 Task: Search one way flight ticket for 1 adult, 6 children, 1 infant in seat and 1 infant on lap in business from Palm Springs: Palm Springs International Airport to Sheridan: Sheridan County Airport on 8-6-2023. Choice of flights is Singapure airlines. Number of bags: 2 checked bags. Price is upto 85000. Outbound departure time preference is 10:15.
Action: Mouse moved to (276, 113)
Screenshot: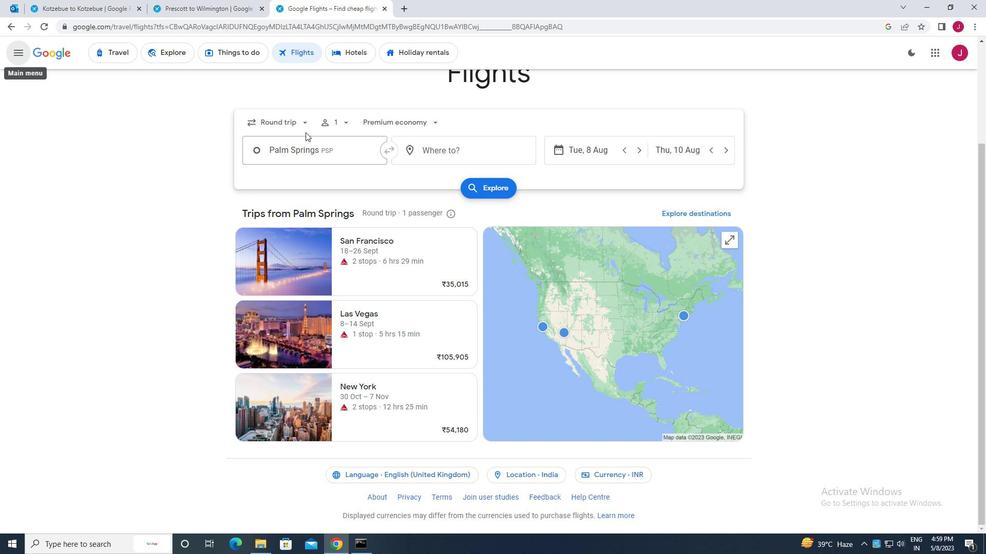 
Action: Mouse pressed left at (276, 113)
Screenshot: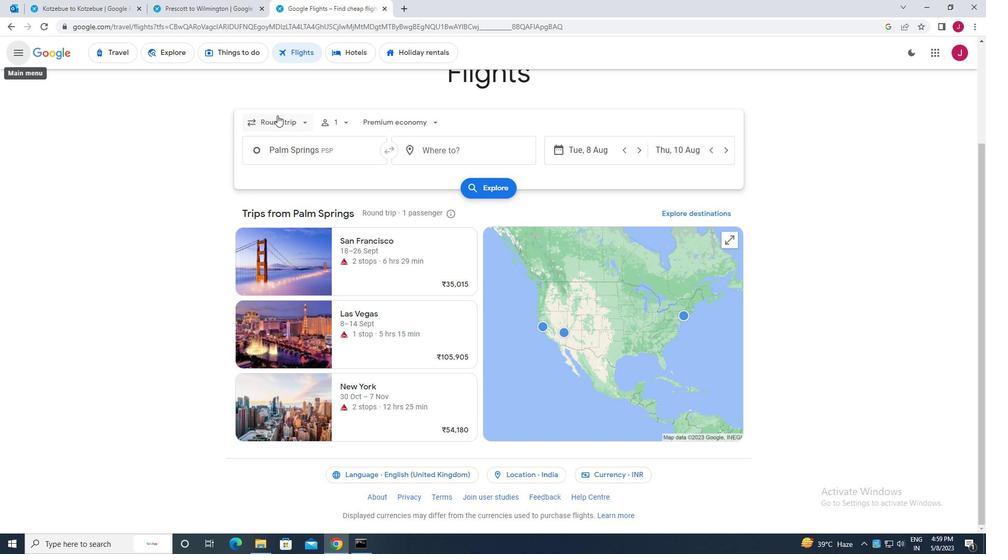 
Action: Mouse moved to (290, 166)
Screenshot: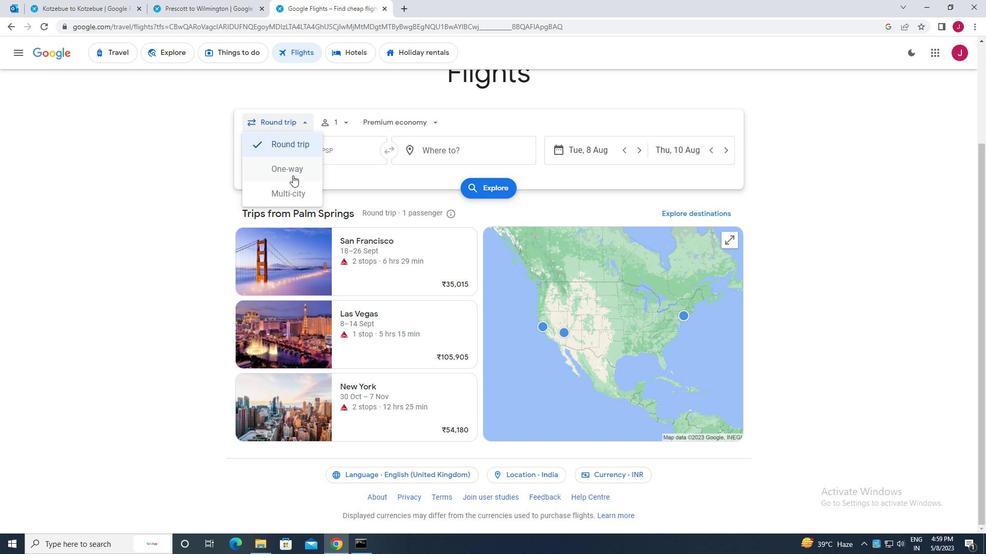 
Action: Mouse pressed left at (290, 166)
Screenshot: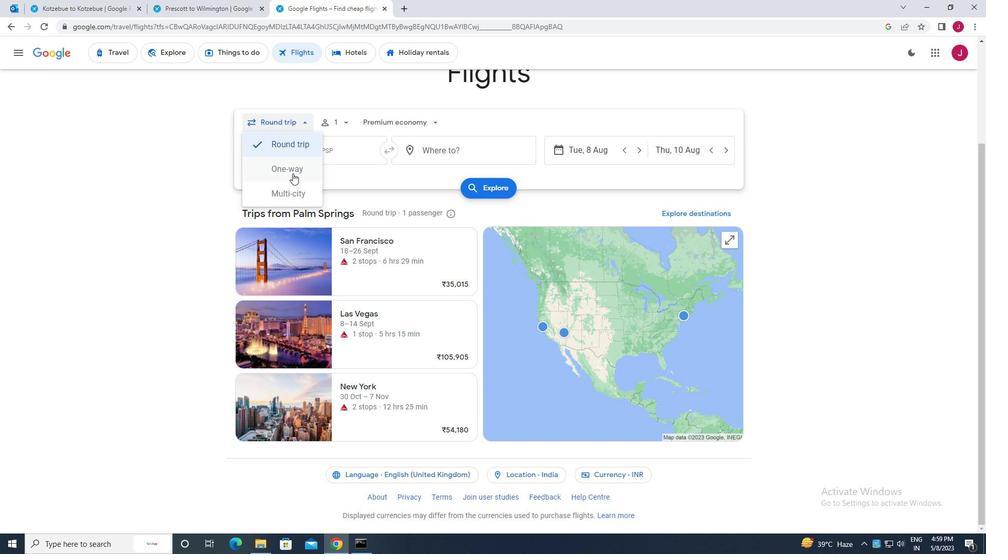 
Action: Mouse moved to (346, 120)
Screenshot: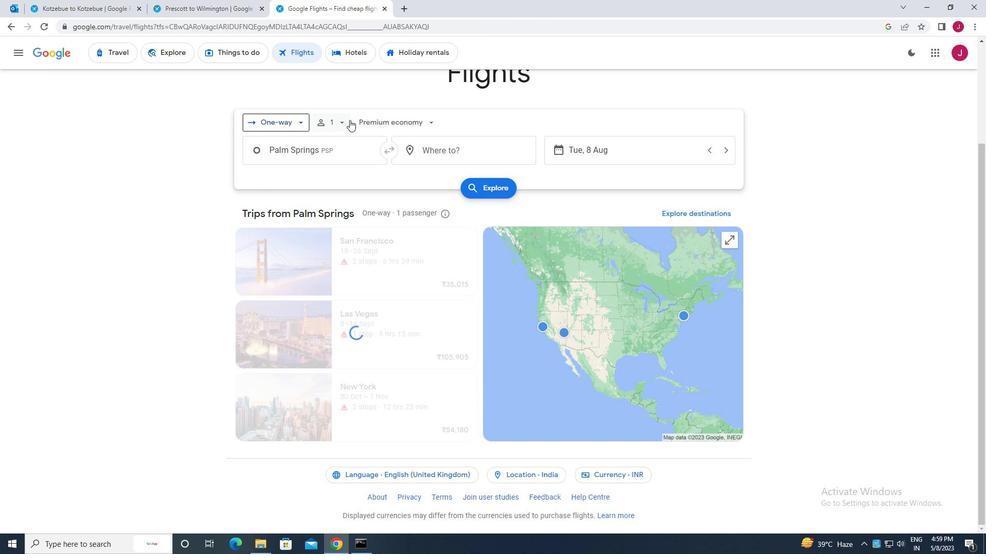 
Action: Mouse pressed left at (346, 120)
Screenshot: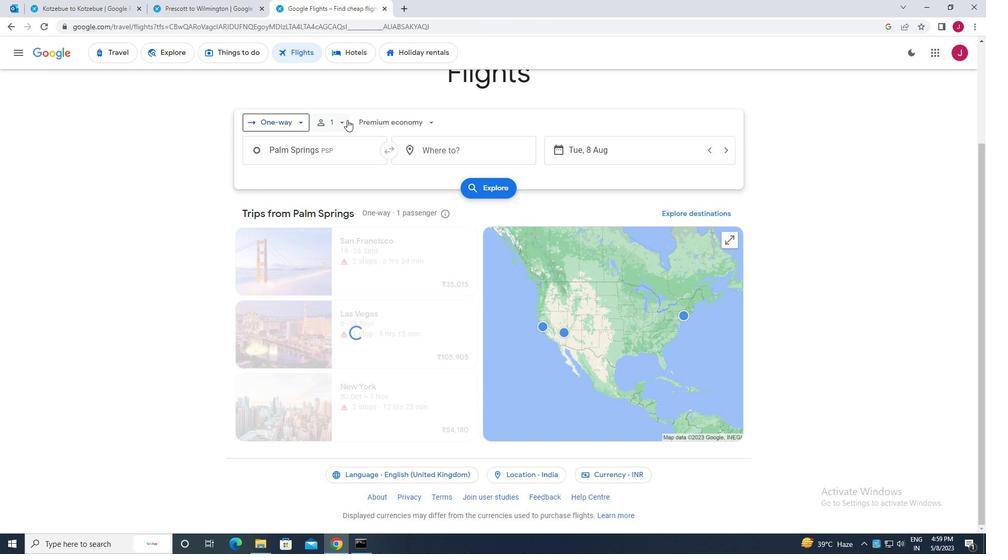 
Action: Mouse moved to (420, 173)
Screenshot: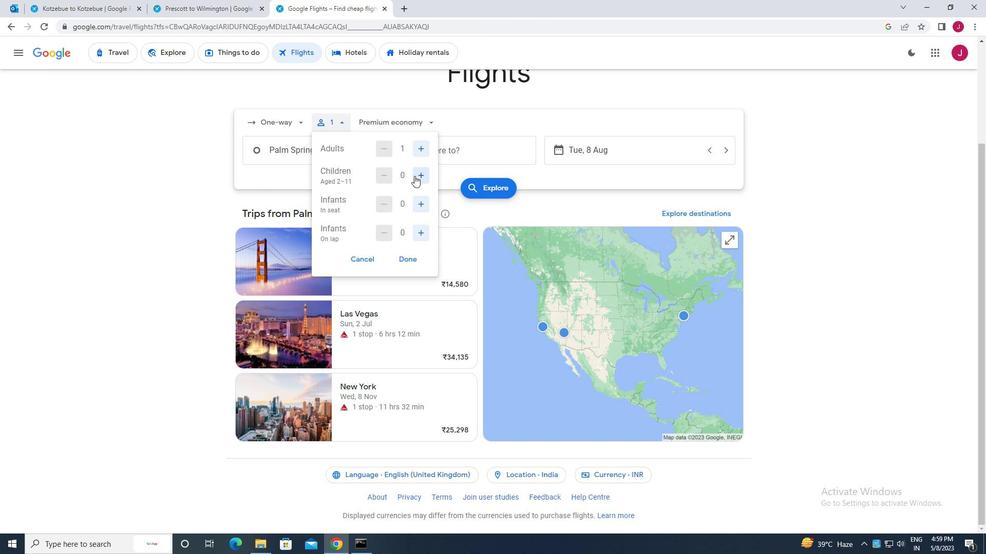 
Action: Mouse pressed left at (420, 173)
Screenshot: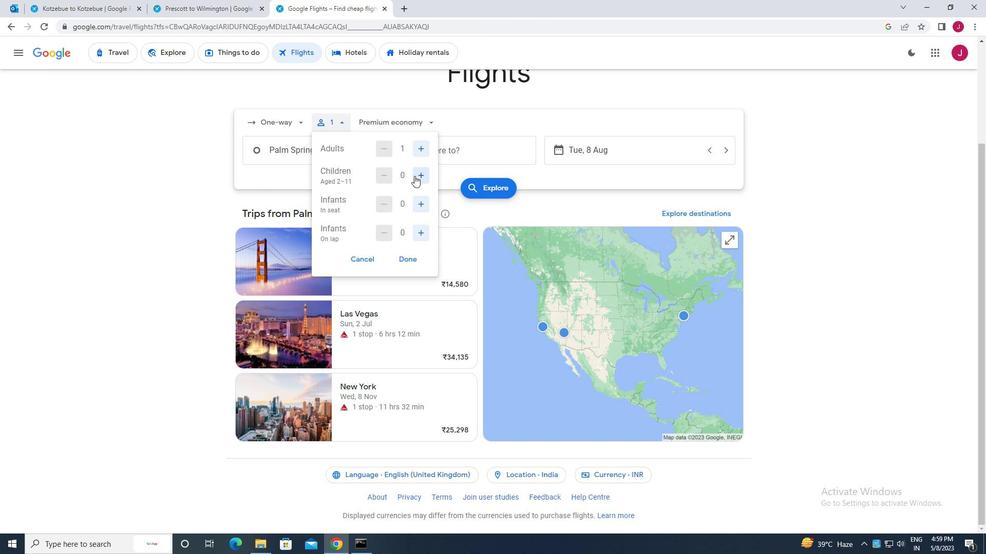 
Action: Mouse pressed left at (420, 173)
Screenshot: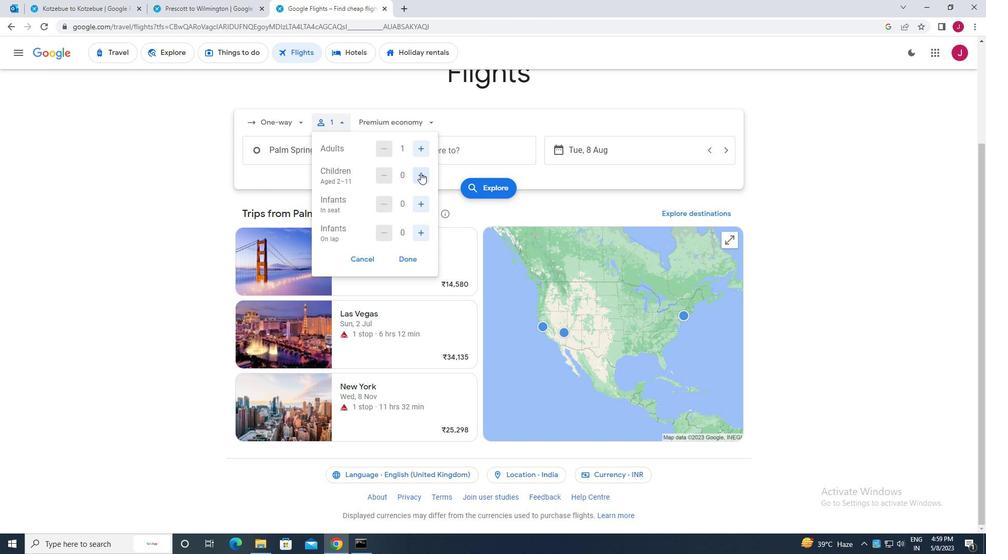 
Action: Mouse moved to (420, 173)
Screenshot: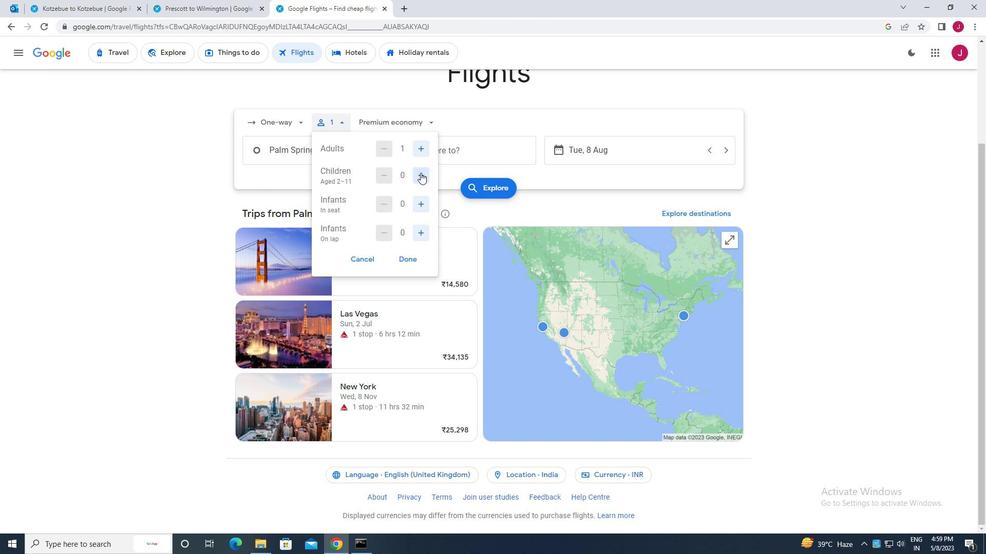 
Action: Mouse pressed left at (420, 173)
Screenshot: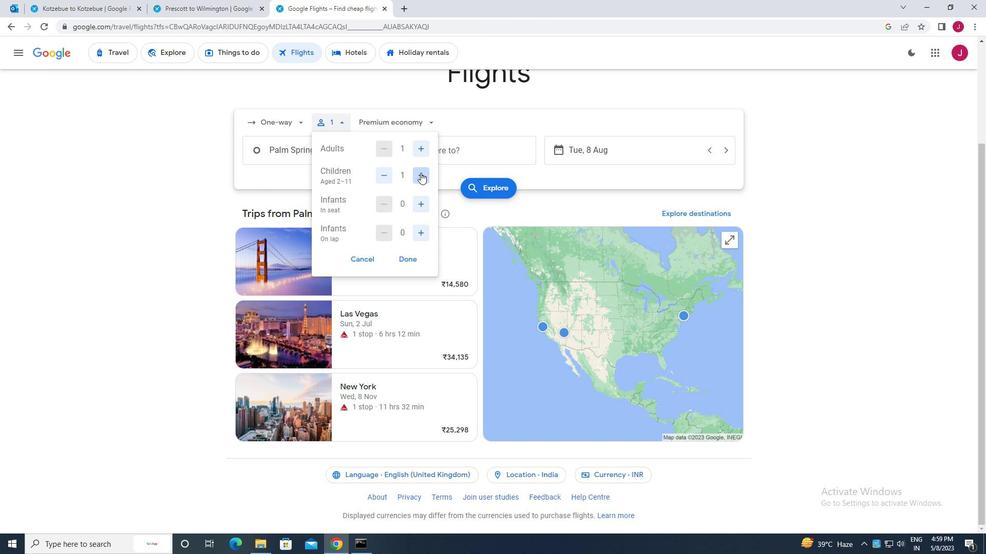 
Action: Mouse pressed left at (420, 173)
Screenshot: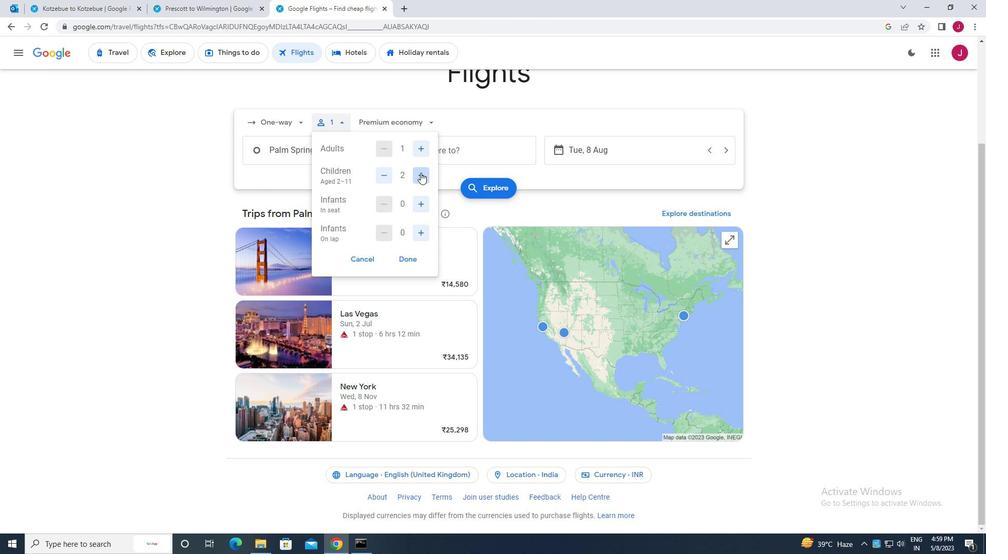 
Action: Mouse pressed left at (420, 173)
Screenshot: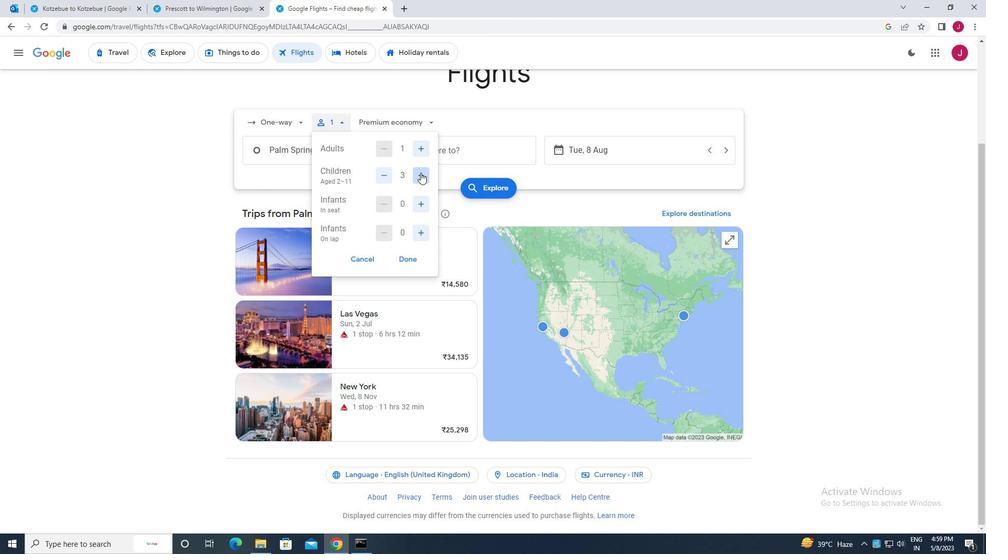 
Action: Mouse pressed left at (420, 173)
Screenshot: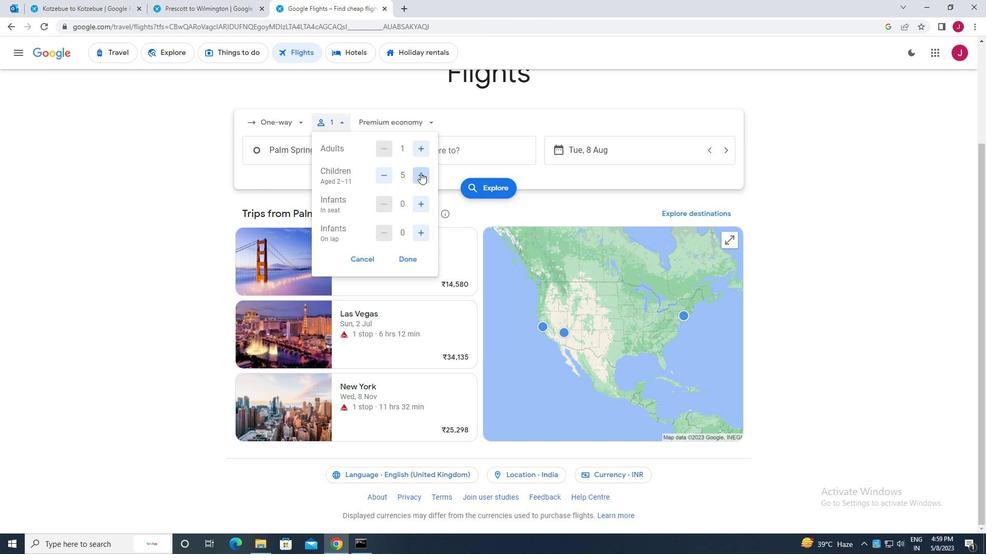 
Action: Mouse moved to (418, 202)
Screenshot: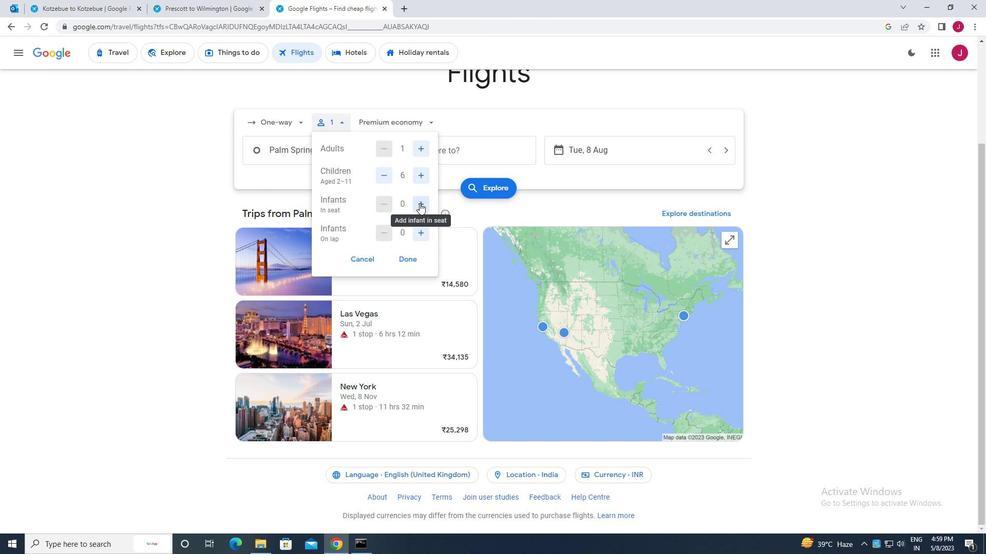 
Action: Mouse pressed left at (418, 202)
Screenshot: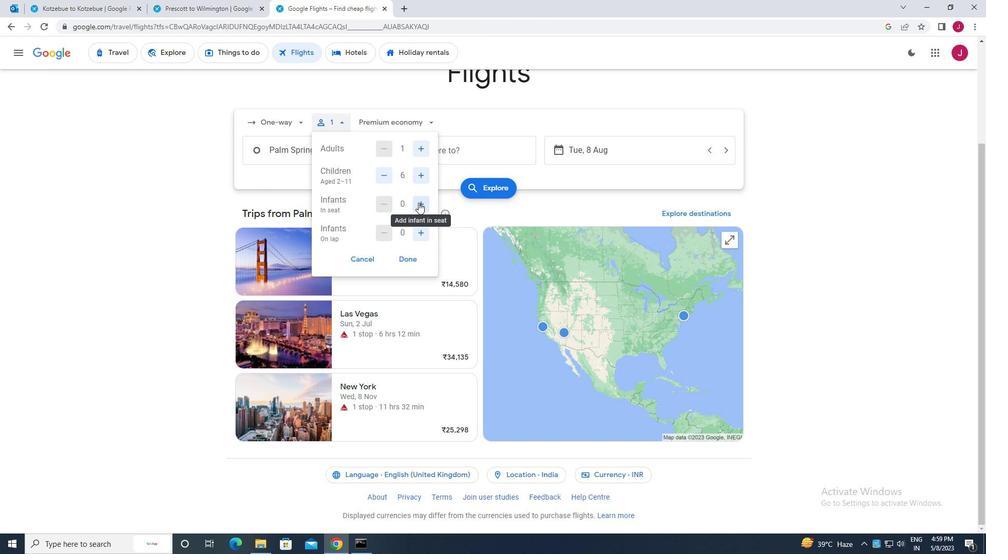 
Action: Mouse moved to (418, 233)
Screenshot: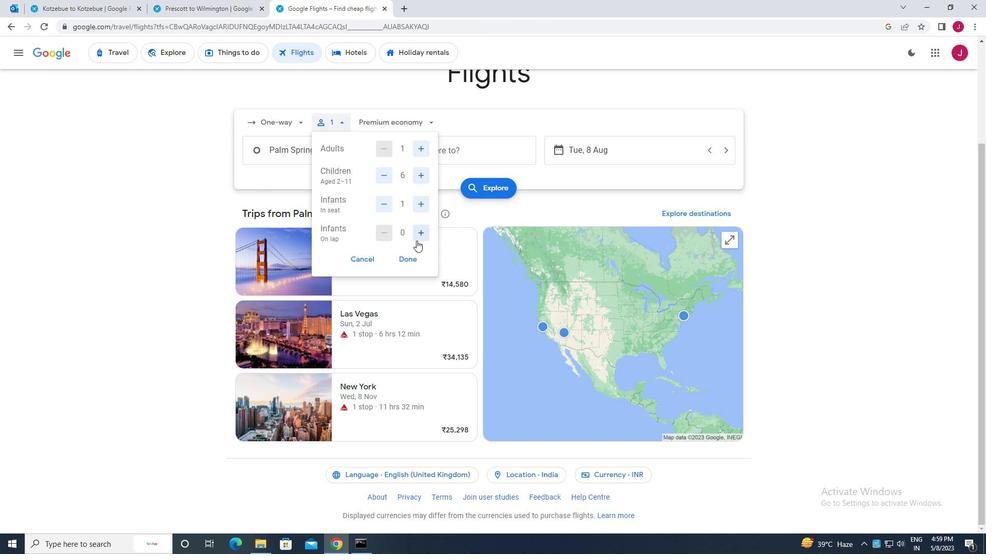 
Action: Mouse pressed left at (418, 233)
Screenshot: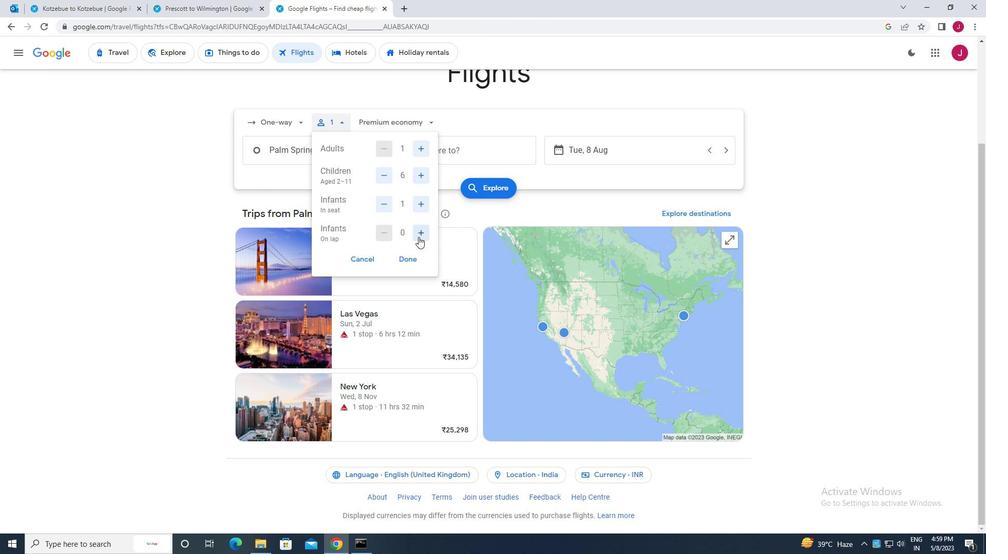 
Action: Mouse moved to (404, 259)
Screenshot: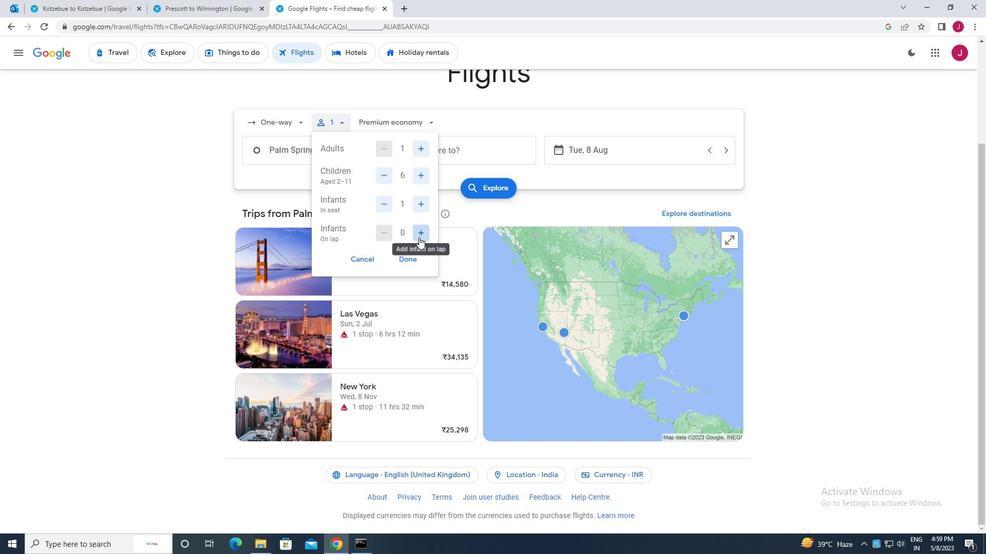 
Action: Mouse pressed left at (404, 259)
Screenshot: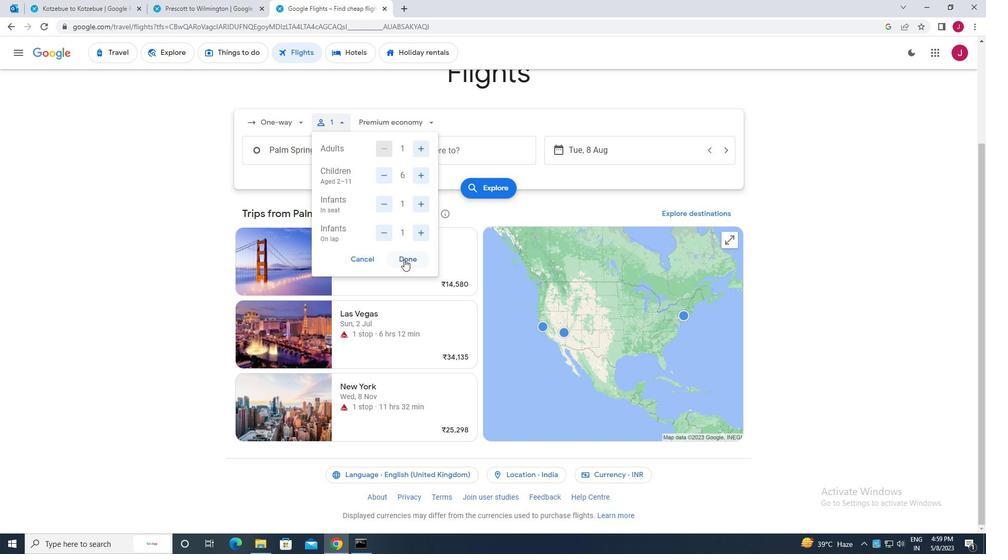 
Action: Mouse moved to (403, 124)
Screenshot: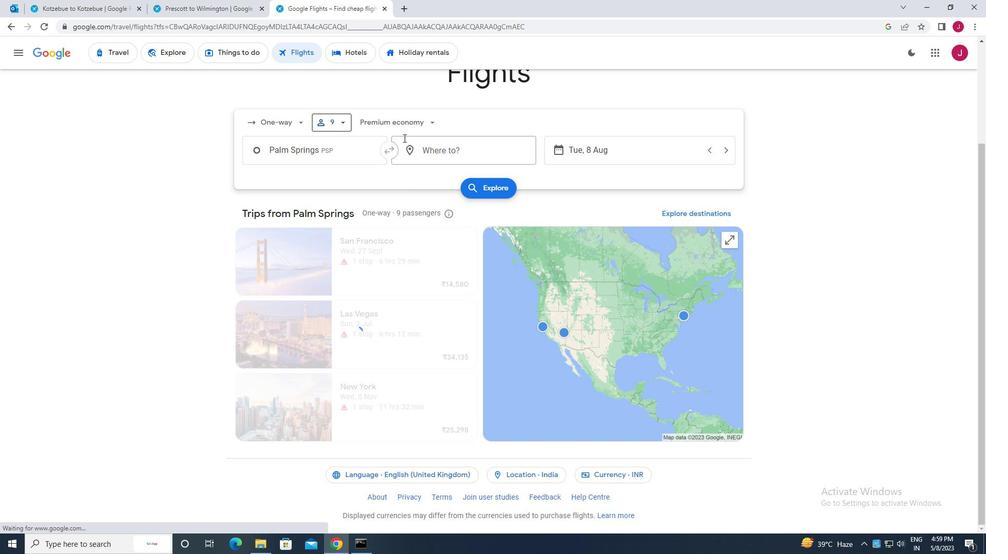 
Action: Mouse pressed left at (403, 124)
Screenshot: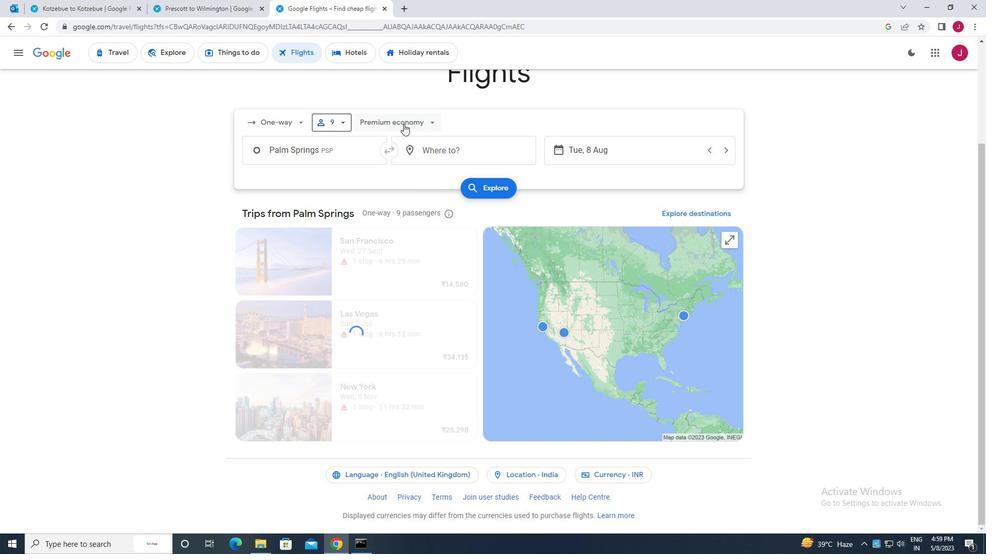 
Action: Mouse moved to (405, 196)
Screenshot: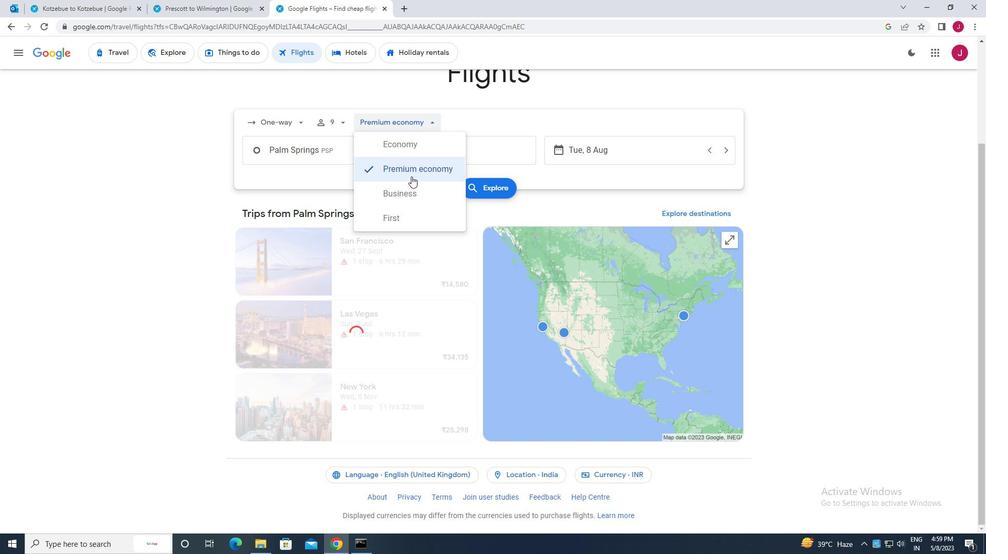 
Action: Mouse pressed left at (405, 196)
Screenshot: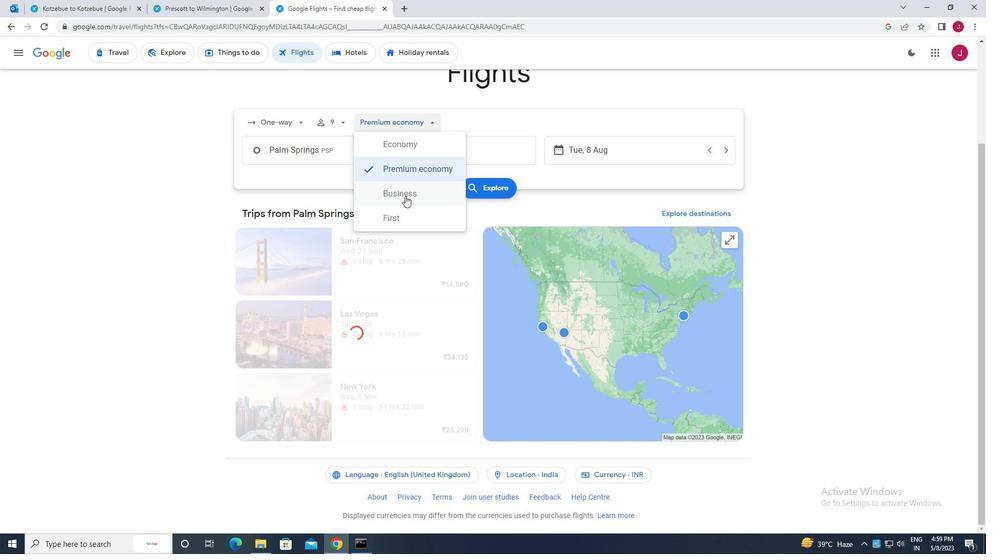 
Action: Mouse moved to (347, 154)
Screenshot: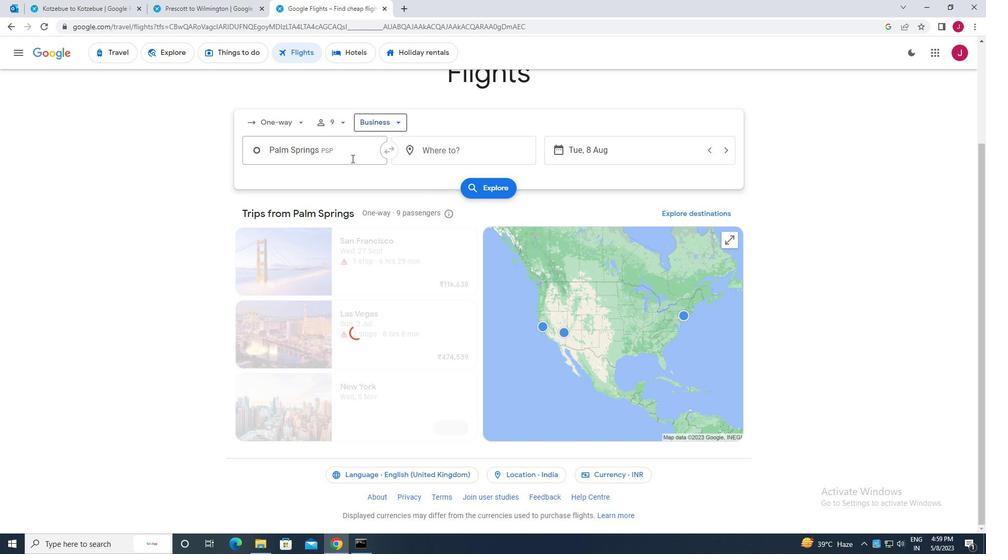 
Action: Mouse pressed left at (347, 154)
Screenshot: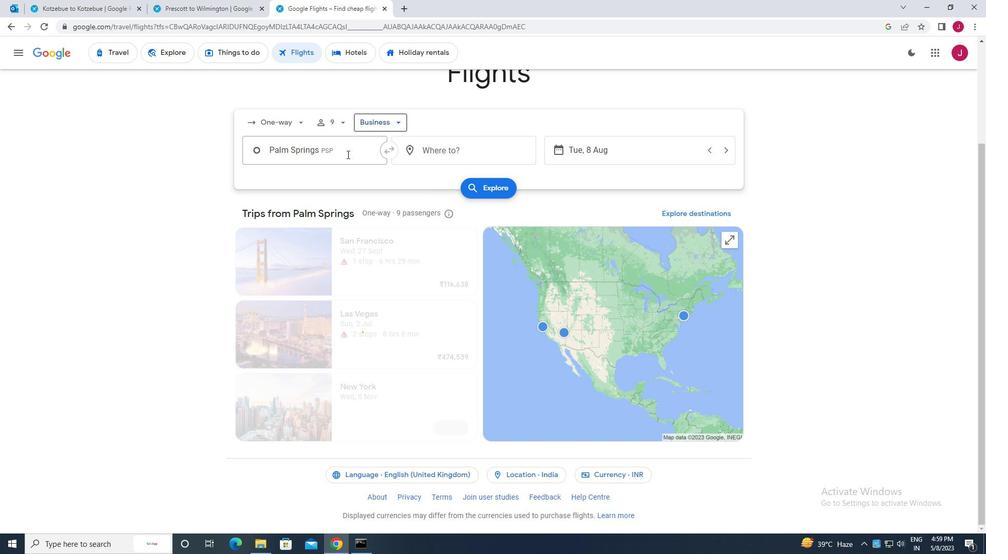 
Action: Mouse moved to (346, 154)
Screenshot: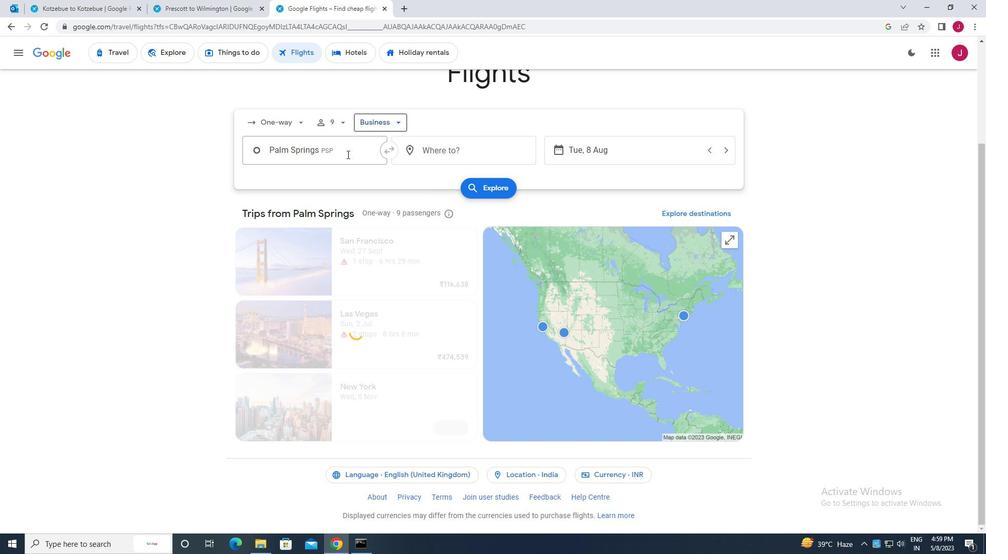 
Action: Key pressed palm
Screenshot: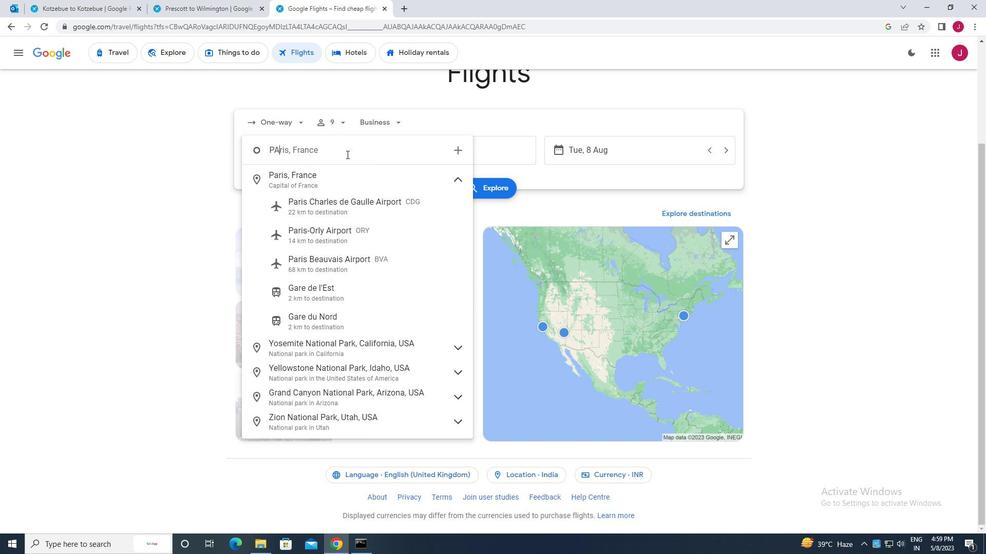 
Action: Mouse moved to (364, 204)
Screenshot: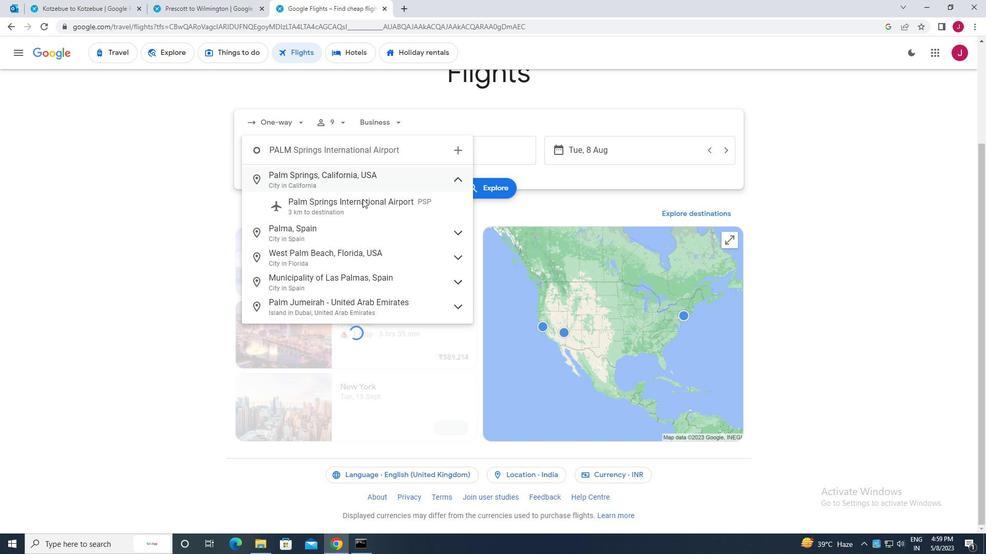 
Action: Mouse pressed left at (364, 204)
Screenshot: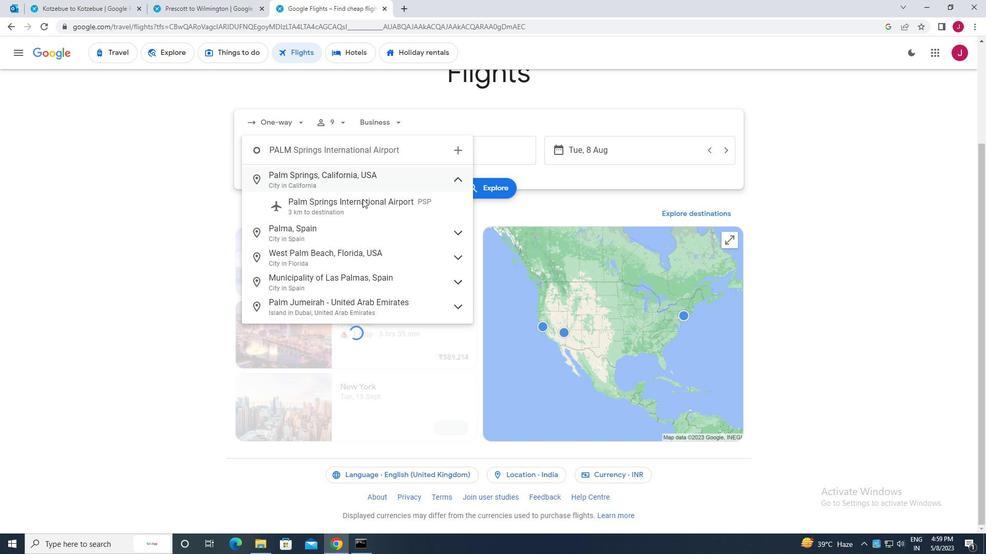 
Action: Mouse moved to (504, 156)
Screenshot: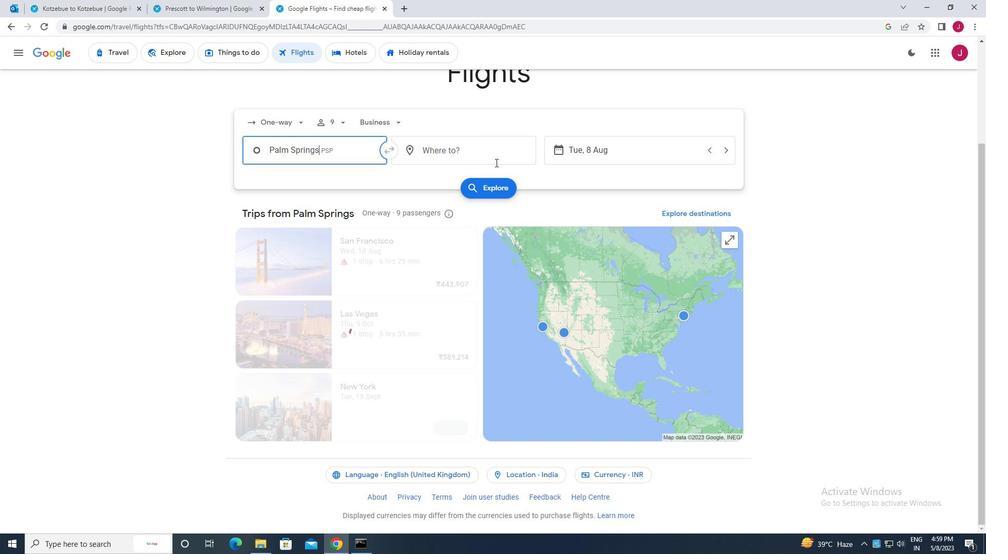 
Action: Mouse pressed left at (504, 156)
Screenshot: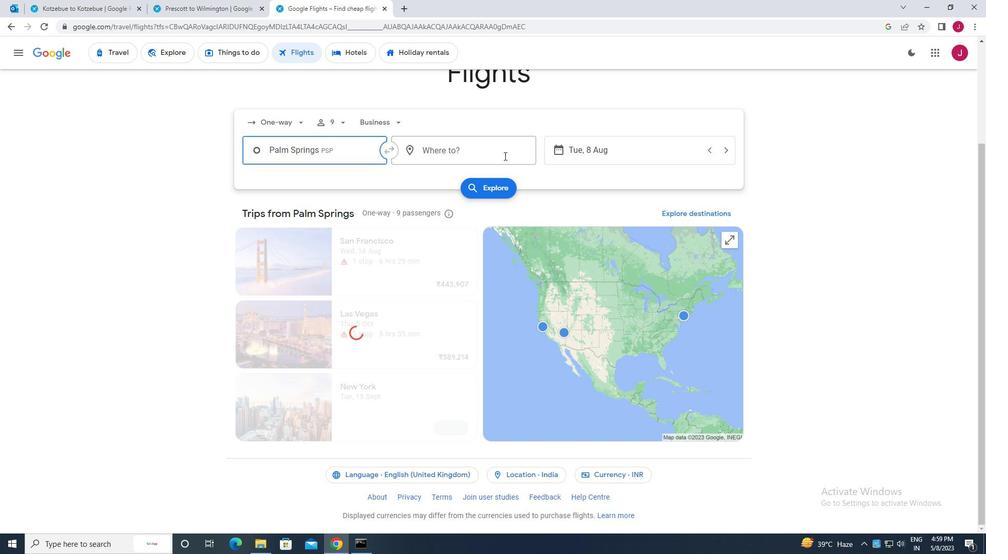 
Action: Key pressed sherdi<Key.backspace><Key.backspace><Key.backspace>ro<Key.backspace>i
Screenshot: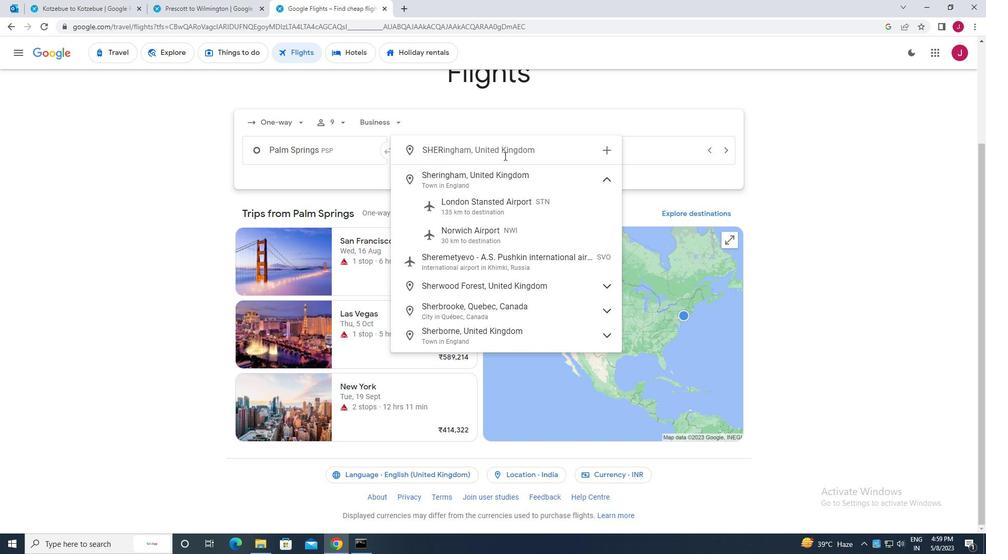 
Action: Mouse moved to (503, 163)
Screenshot: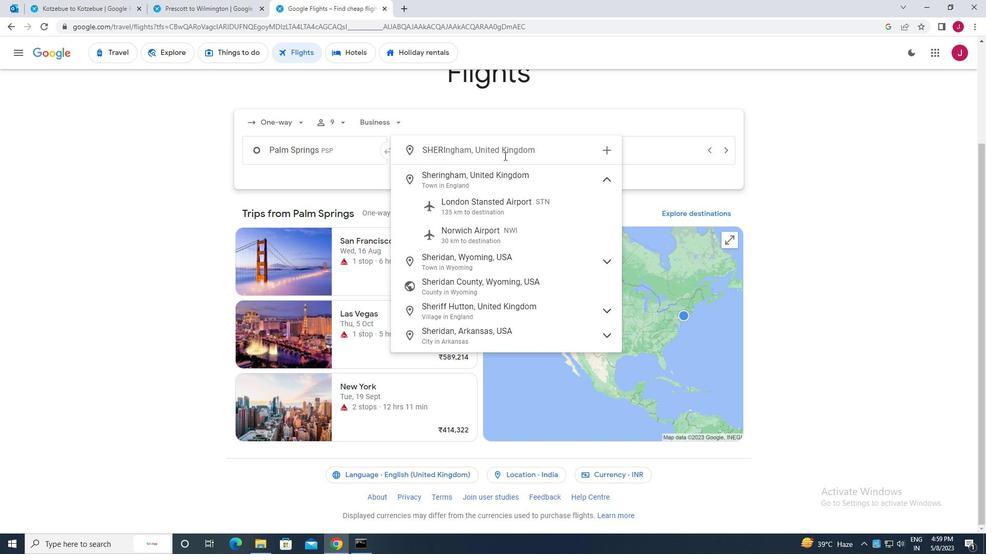 
Action: Key pressed d
Screenshot: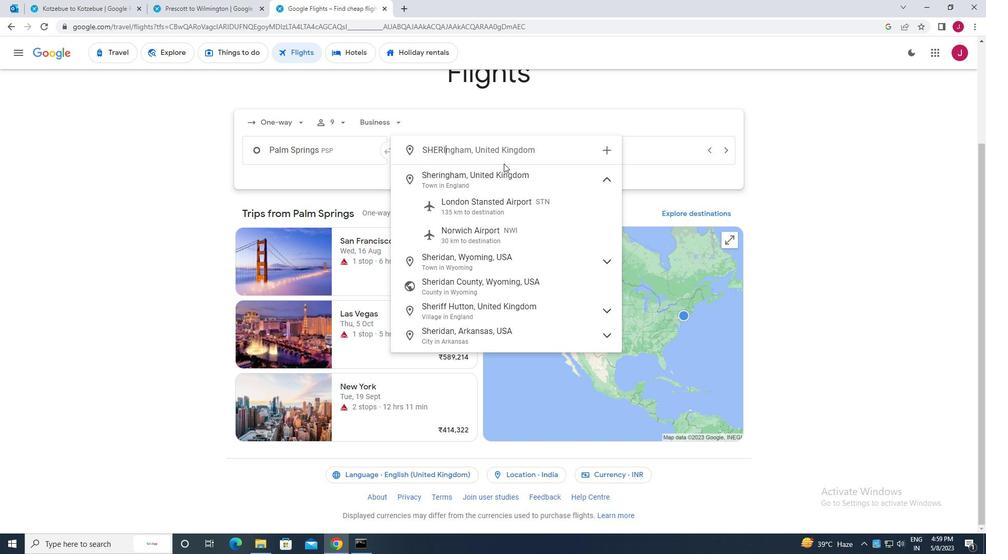 
Action: Mouse moved to (518, 202)
Screenshot: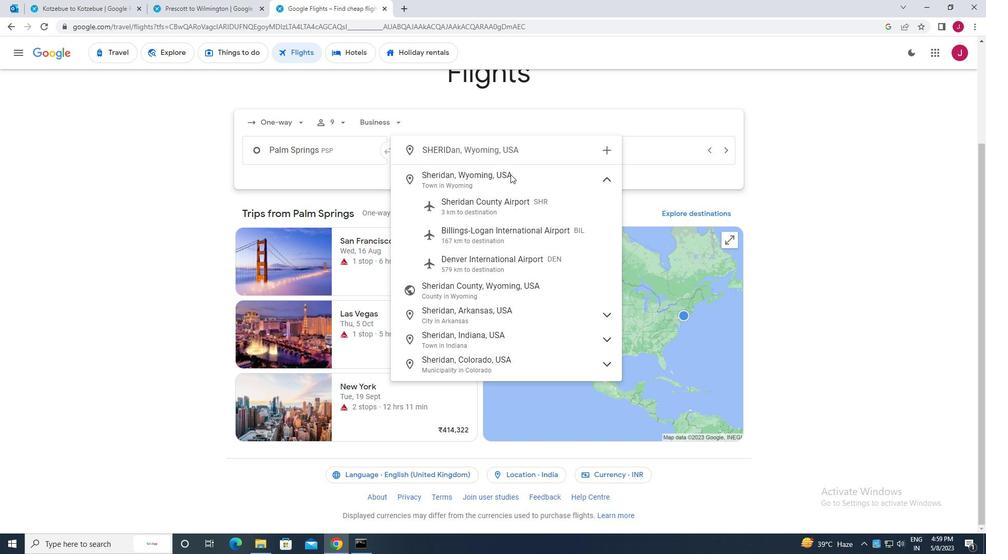 
Action: Mouse pressed left at (518, 202)
Screenshot: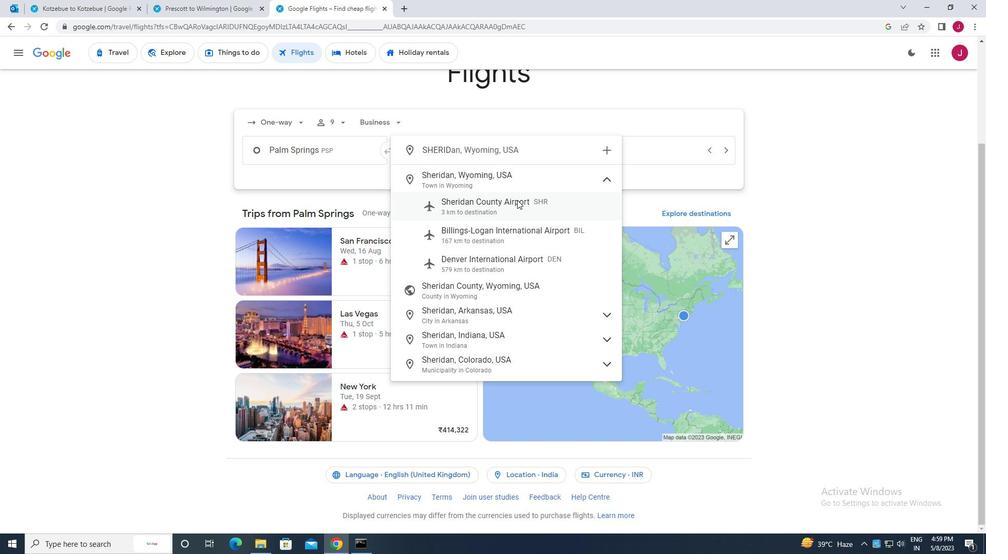 
Action: Mouse moved to (596, 160)
Screenshot: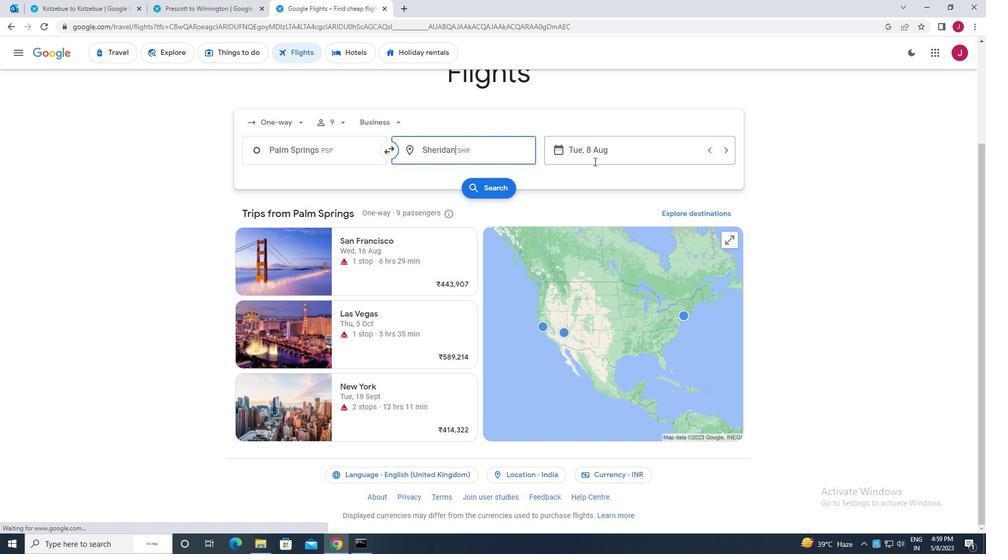 
Action: Mouse pressed left at (596, 160)
Screenshot: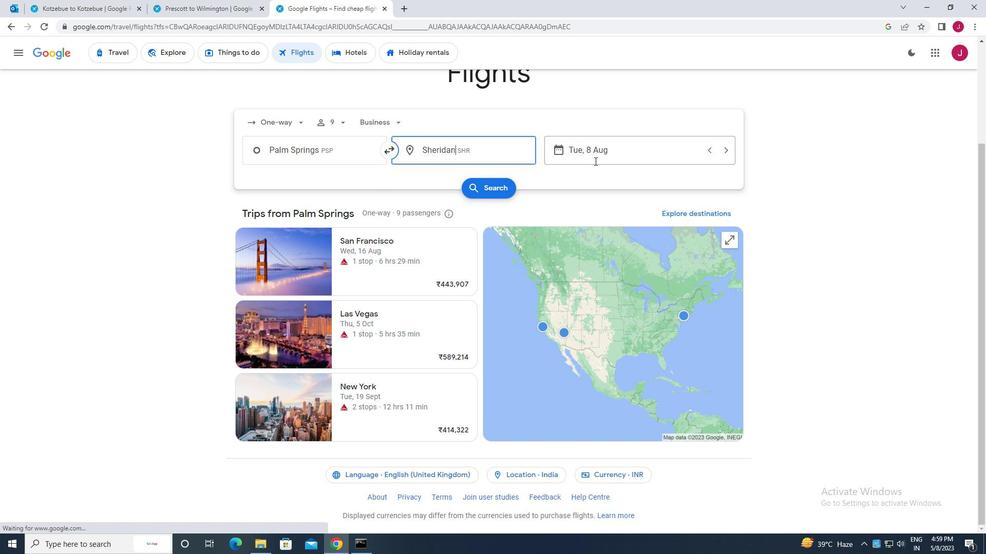 
Action: Mouse moved to (363, 256)
Screenshot: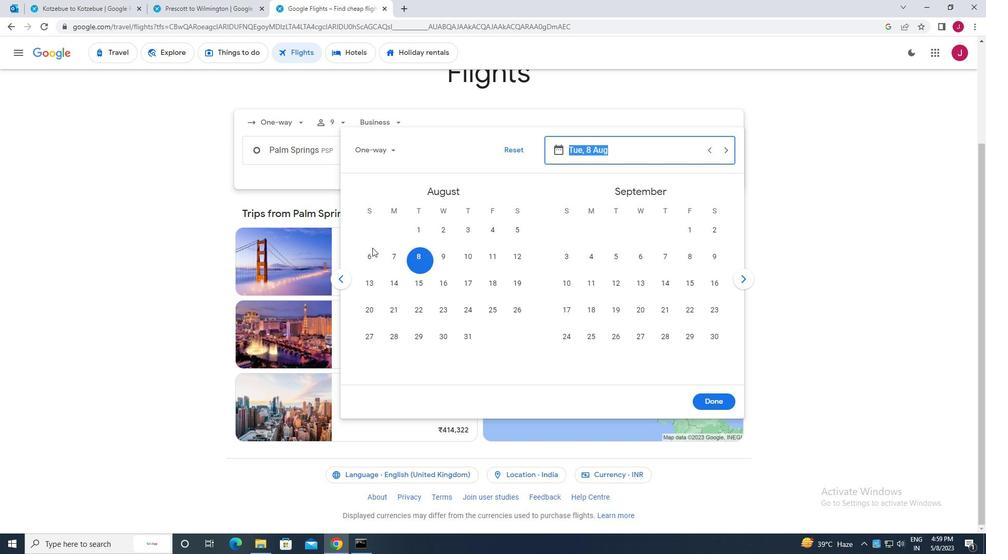 
Action: Mouse pressed left at (363, 256)
Screenshot: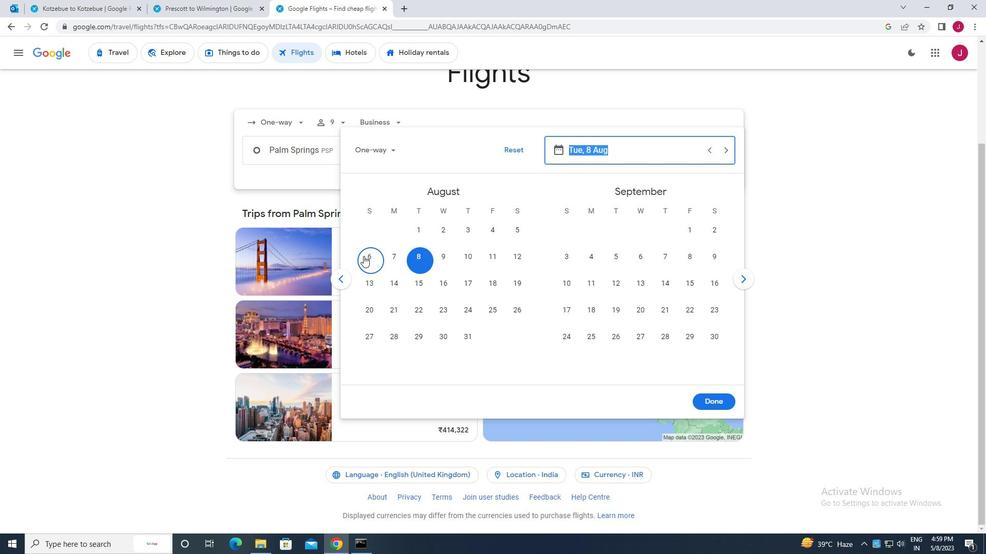 
Action: Mouse moved to (713, 400)
Screenshot: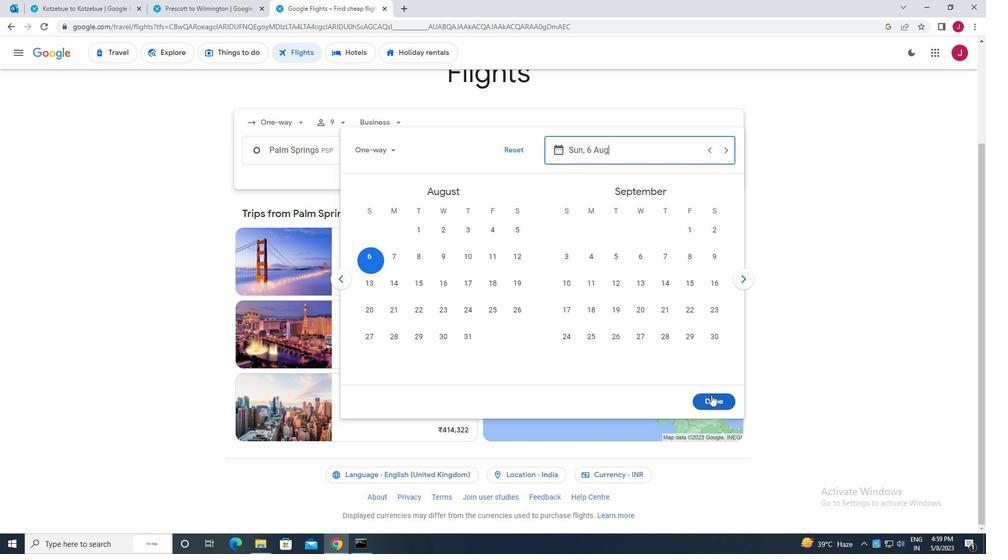 
Action: Mouse pressed left at (713, 400)
Screenshot: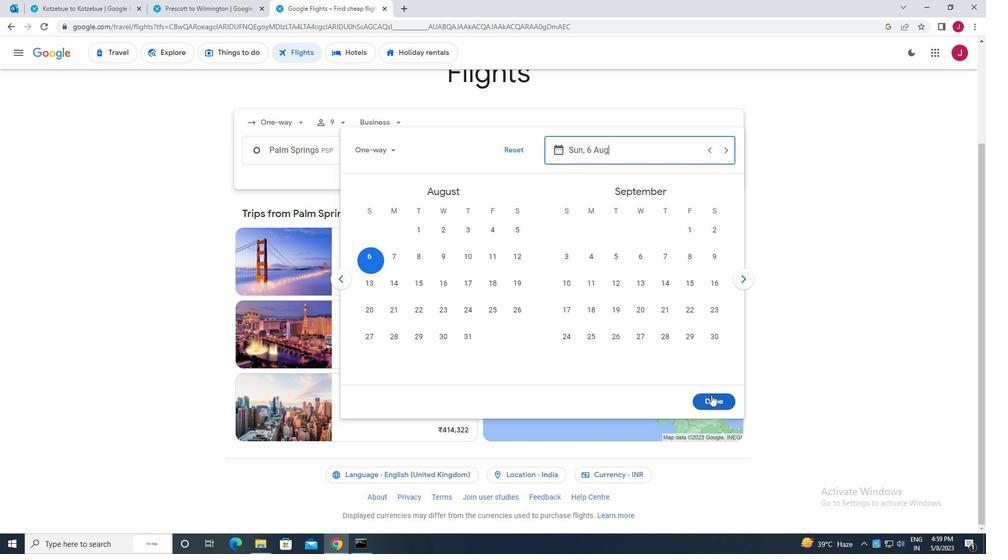 
Action: Mouse moved to (481, 189)
Screenshot: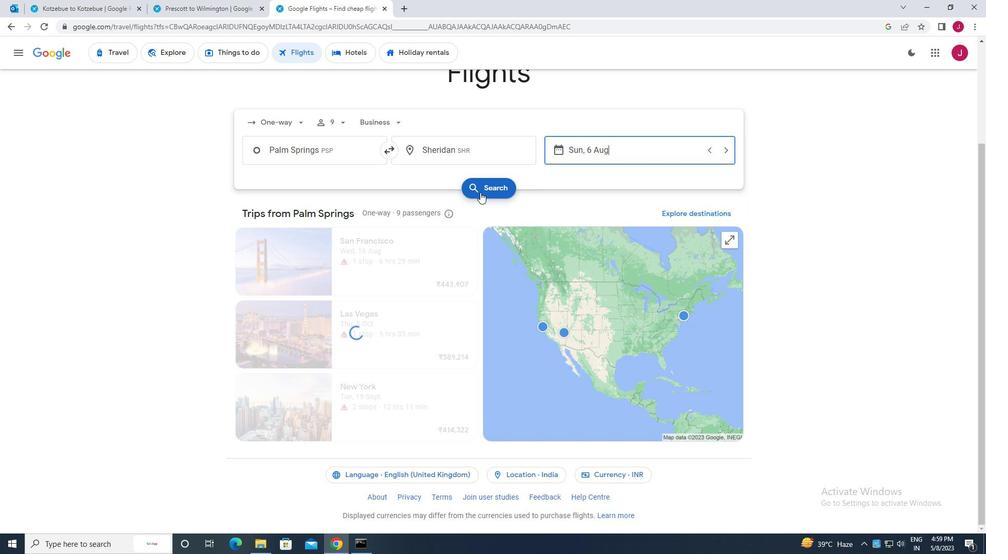 
Action: Mouse pressed left at (481, 189)
Screenshot: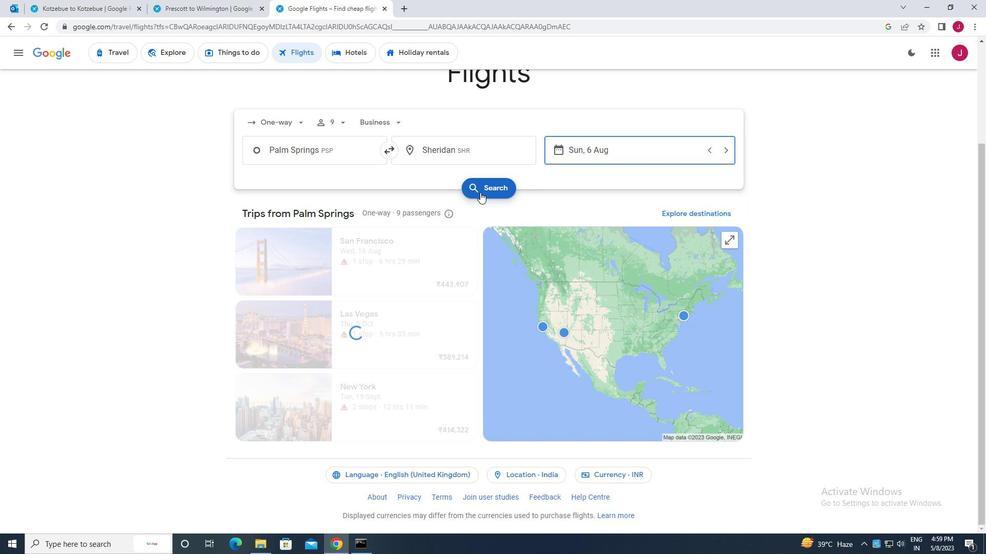 
Action: Mouse moved to (269, 145)
Screenshot: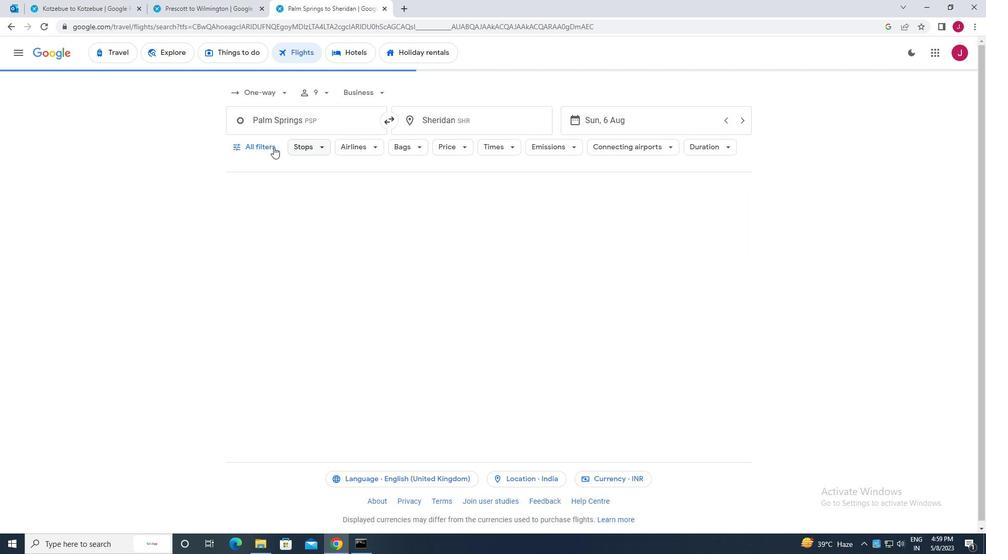 
Action: Mouse pressed left at (269, 145)
Screenshot: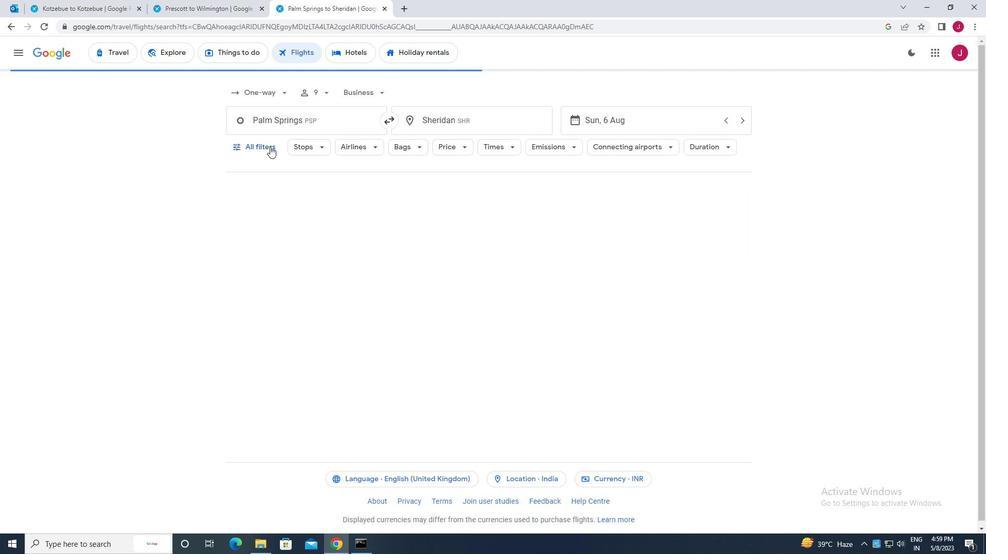 
Action: Mouse moved to (281, 211)
Screenshot: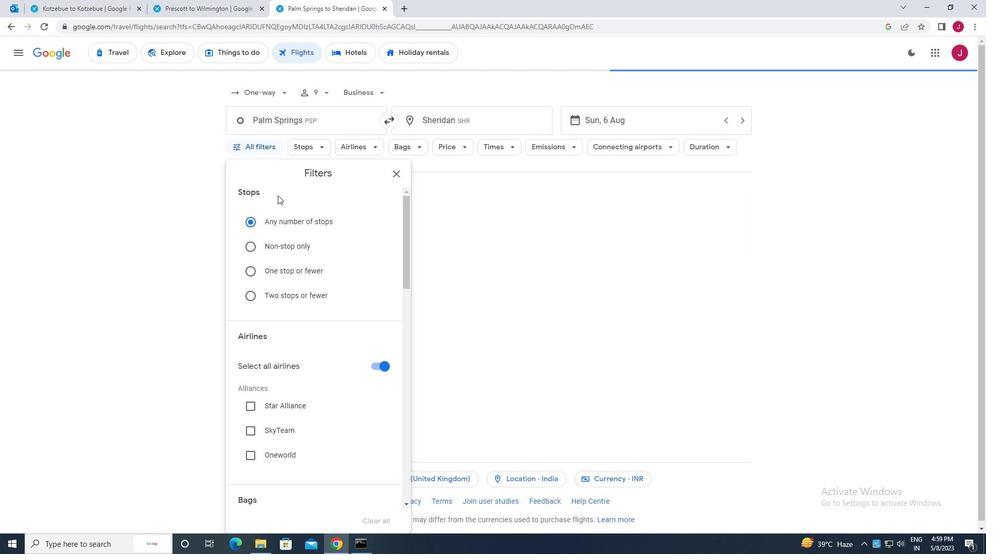 
Action: Mouse scrolled (281, 210) with delta (0, 0)
Screenshot: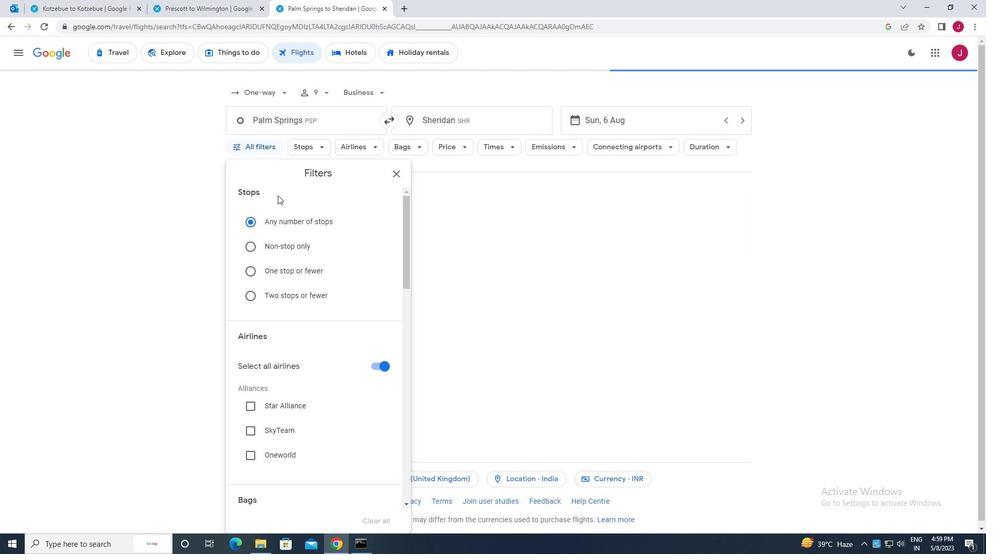 
Action: Mouse scrolled (281, 210) with delta (0, 0)
Screenshot: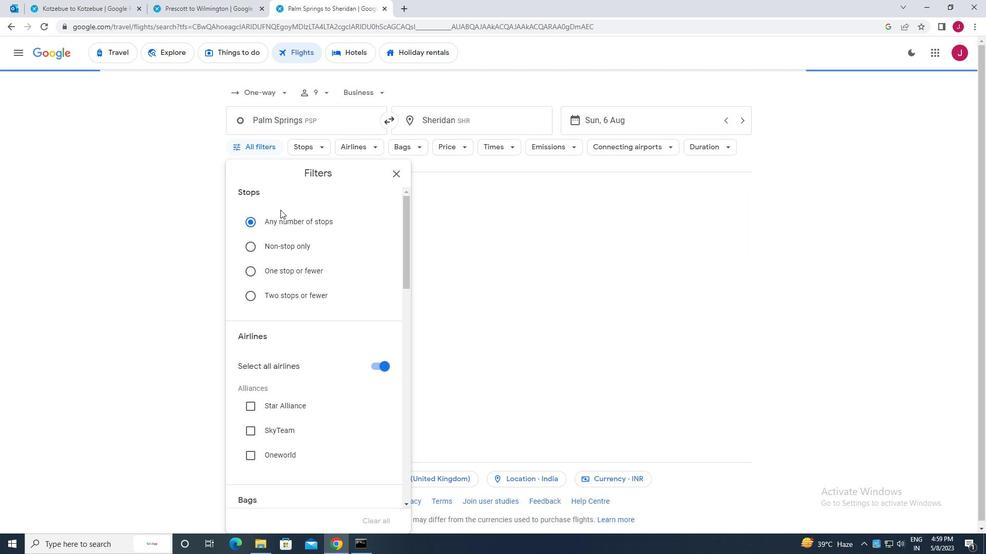 
Action: Mouse moved to (376, 268)
Screenshot: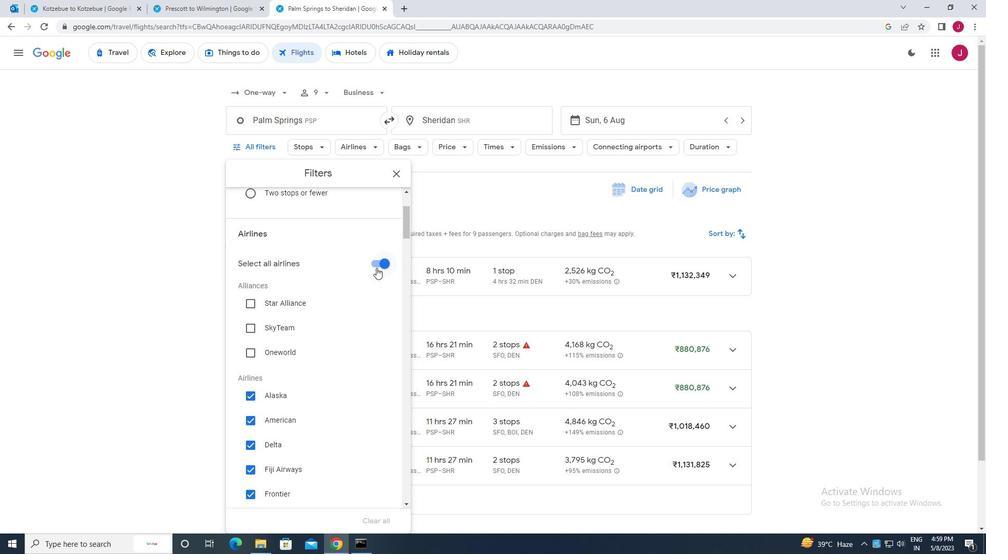 
Action: Mouse pressed left at (376, 268)
Screenshot: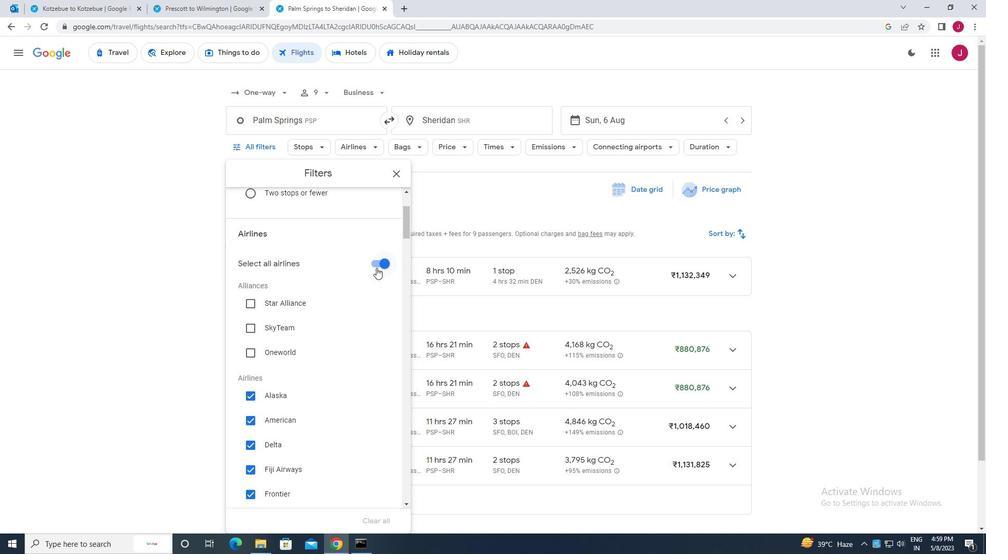 
Action: Mouse moved to (338, 279)
Screenshot: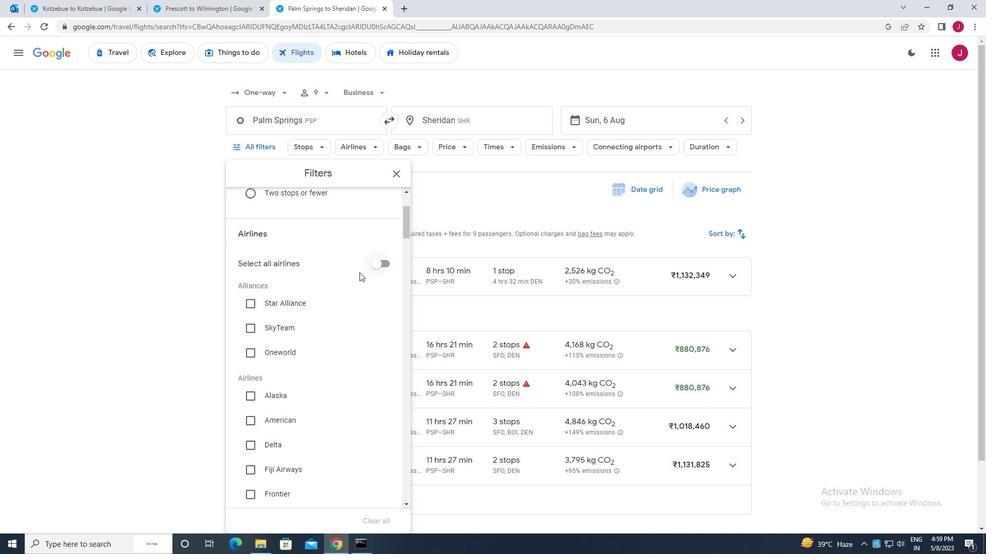
Action: Mouse scrolled (338, 278) with delta (0, 0)
Screenshot: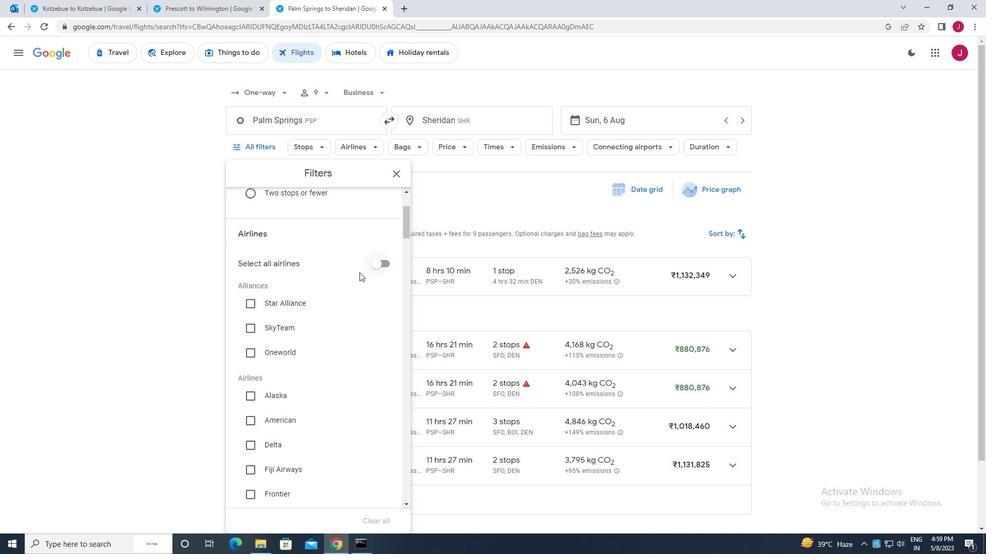
Action: Mouse scrolled (338, 278) with delta (0, 0)
Screenshot: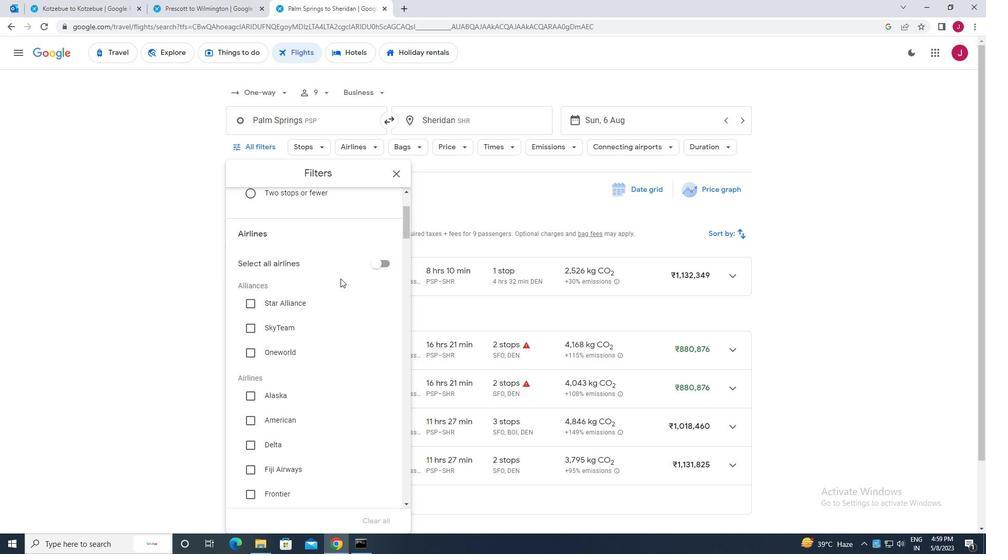 
Action: Mouse moved to (305, 380)
Screenshot: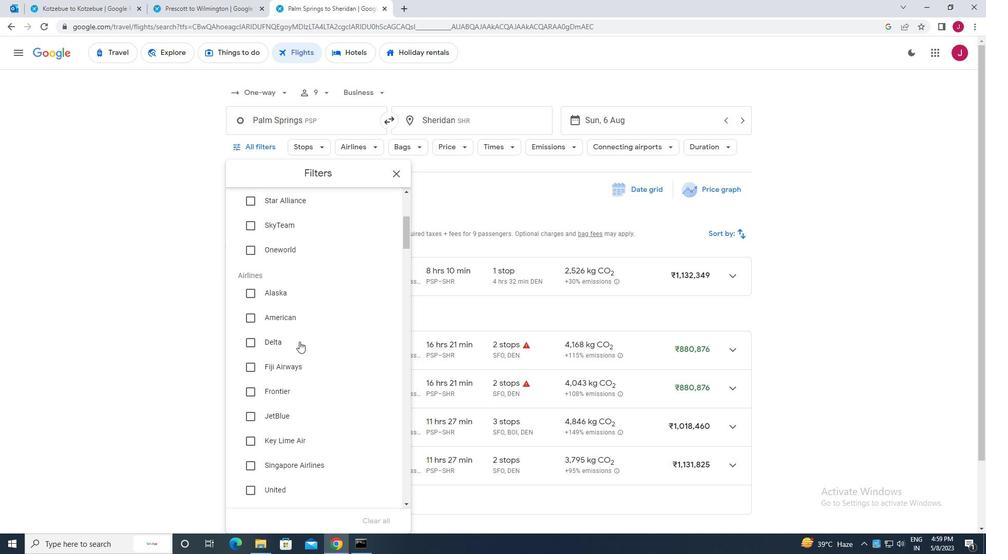 
Action: Mouse scrolled (305, 380) with delta (0, 0)
Screenshot: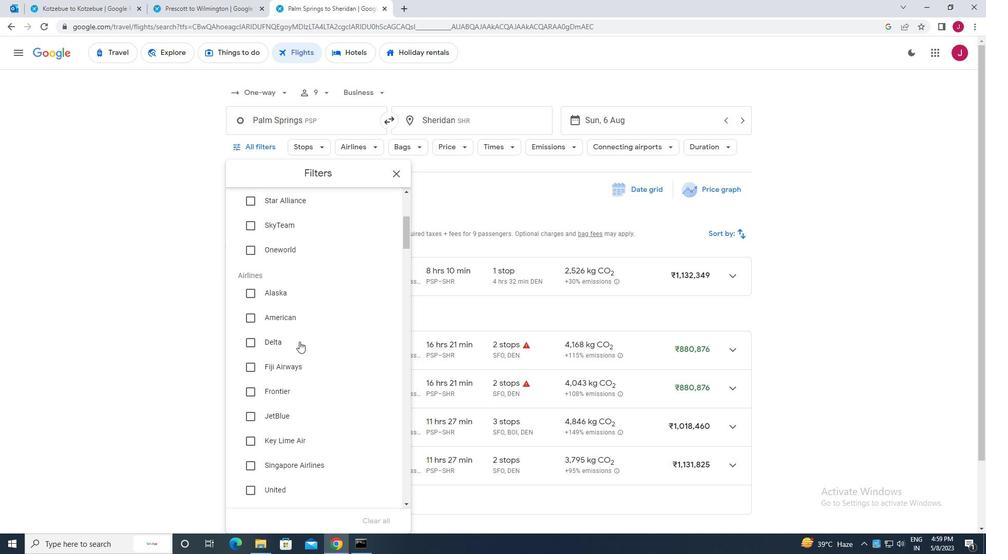 
Action: Mouse moved to (306, 380)
Screenshot: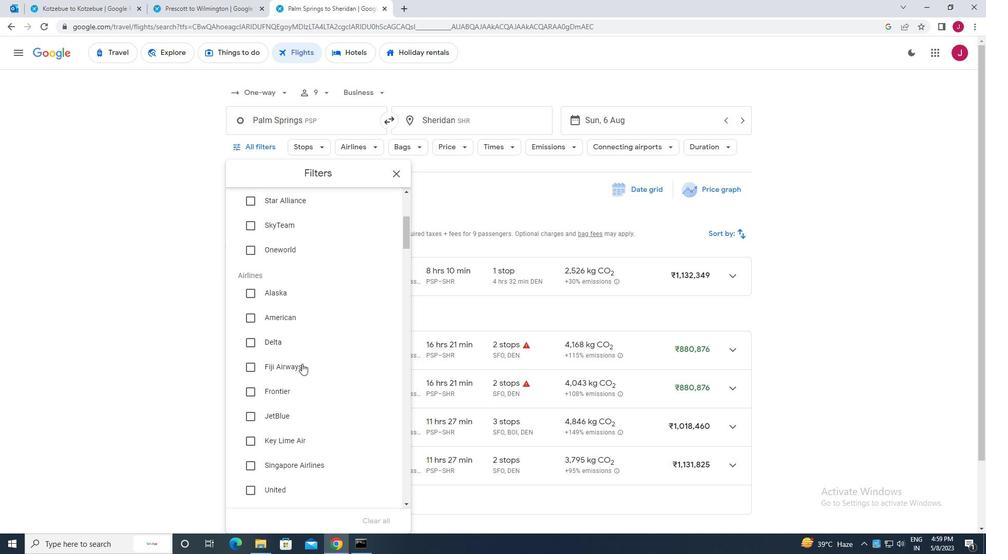 
Action: Mouse scrolled (306, 380) with delta (0, 0)
Screenshot: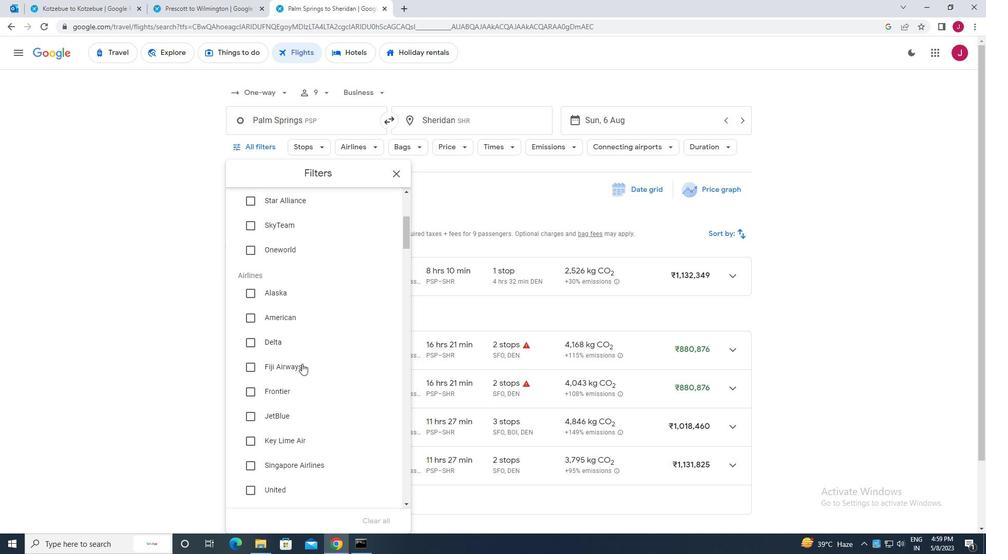 
Action: Mouse moved to (307, 378)
Screenshot: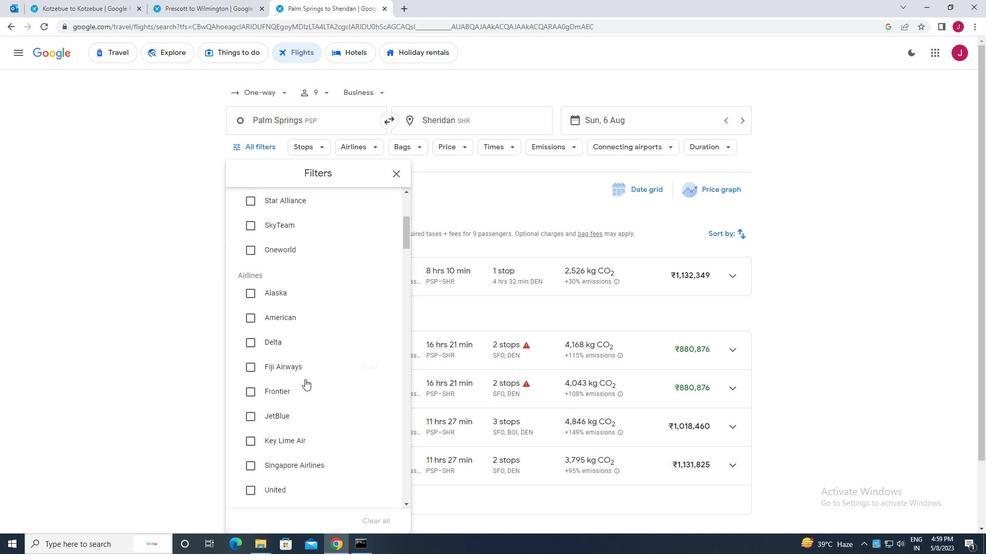
Action: Mouse scrolled (307, 378) with delta (0, 0)
Screenshot: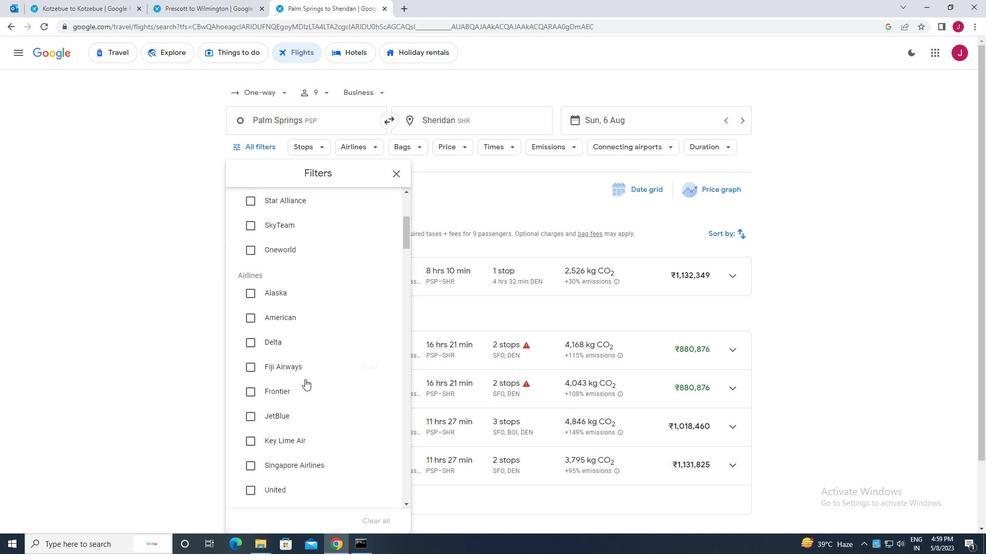 
Action: Mouse moved to (307, 375)
Screenshot: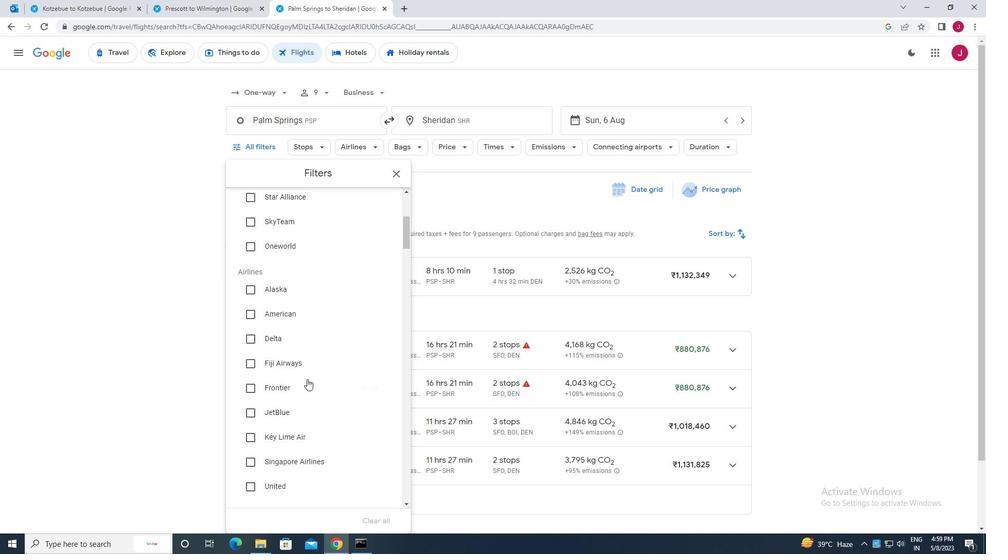 
Action: Mouse scrolled (307, 374) with delta (0, 0)
Screenshot: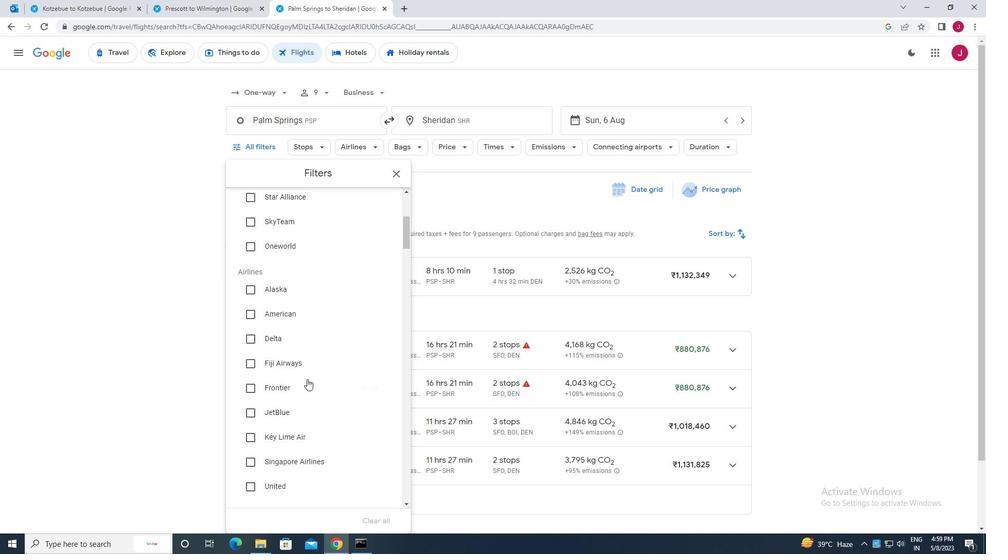 
Action: Mouse moved to (251, 263)
Screenshot: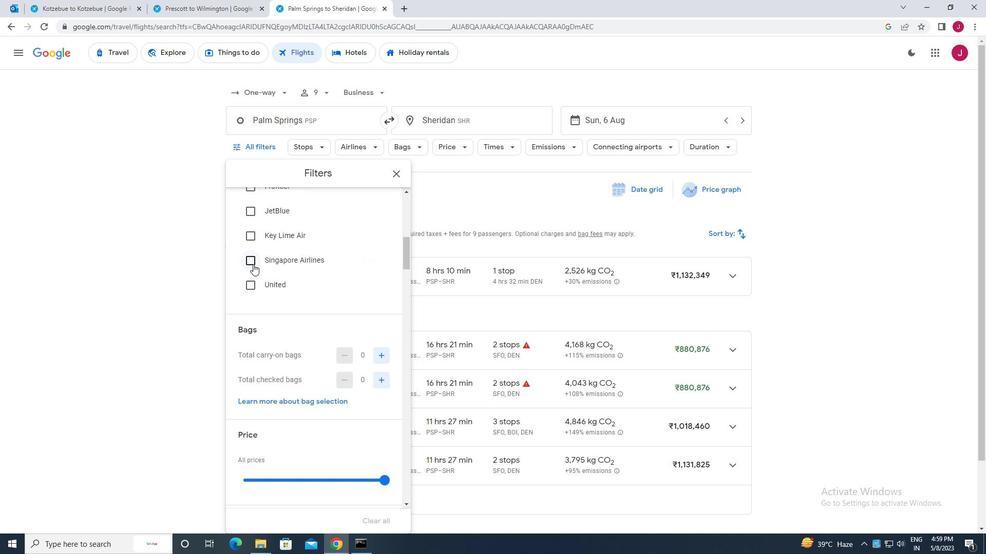 
Action: Mouse pressed left at (251, 263)
Screenshot: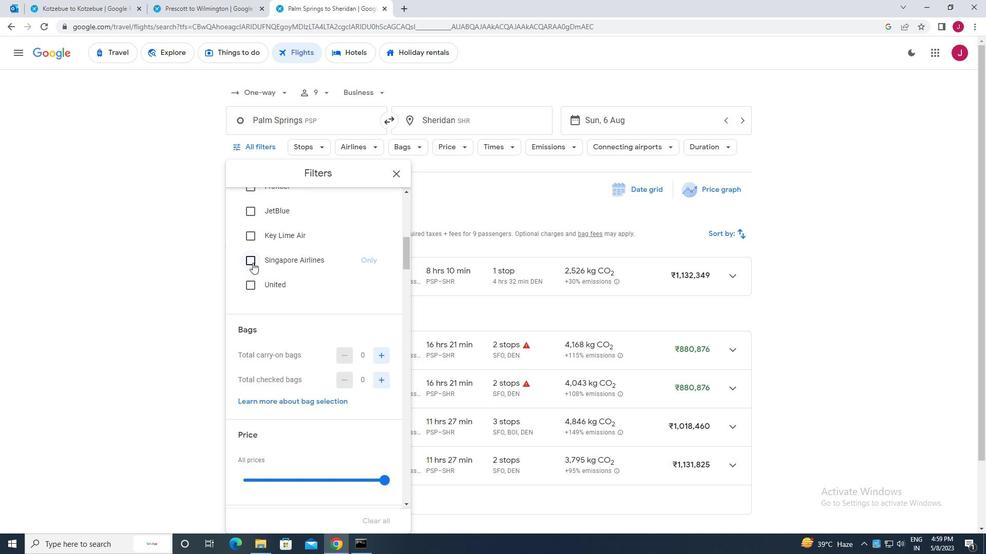
Action: Mouse moved to (322, 268)
Screenshot: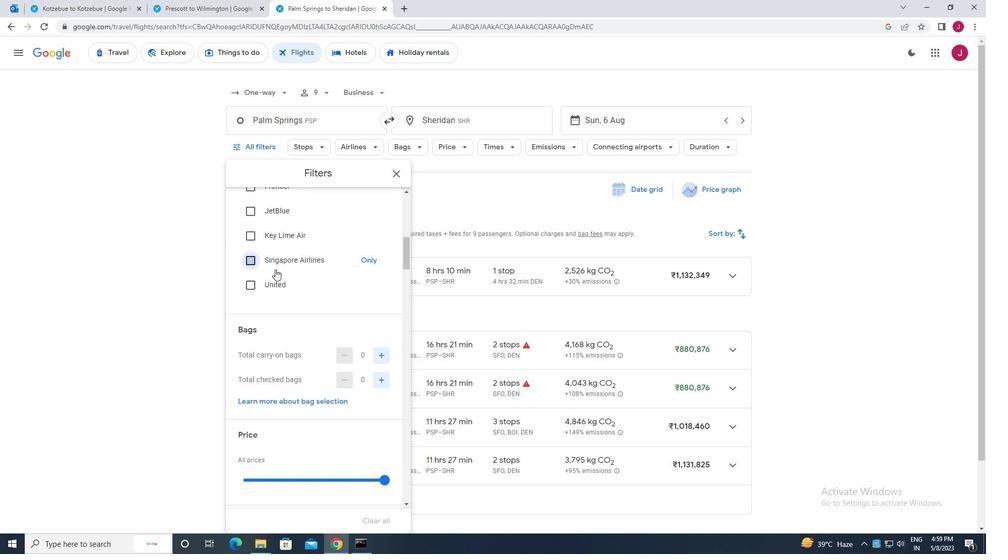 
Action: Mouse scrolled (322, 268) with delta (0, 0)
Screenshot: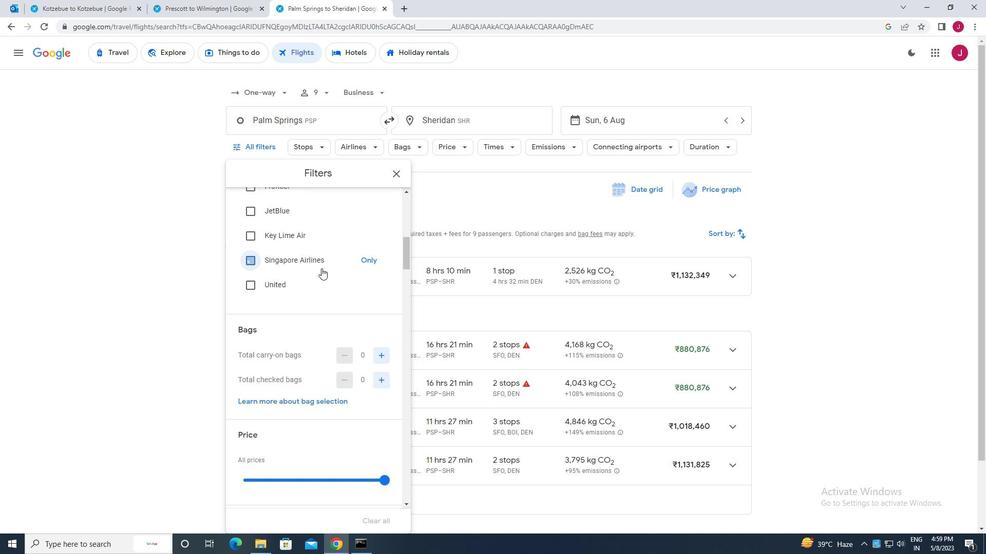 
Action: Mouse scrolled (322, 268) with delta (0, 0)
Screenshot: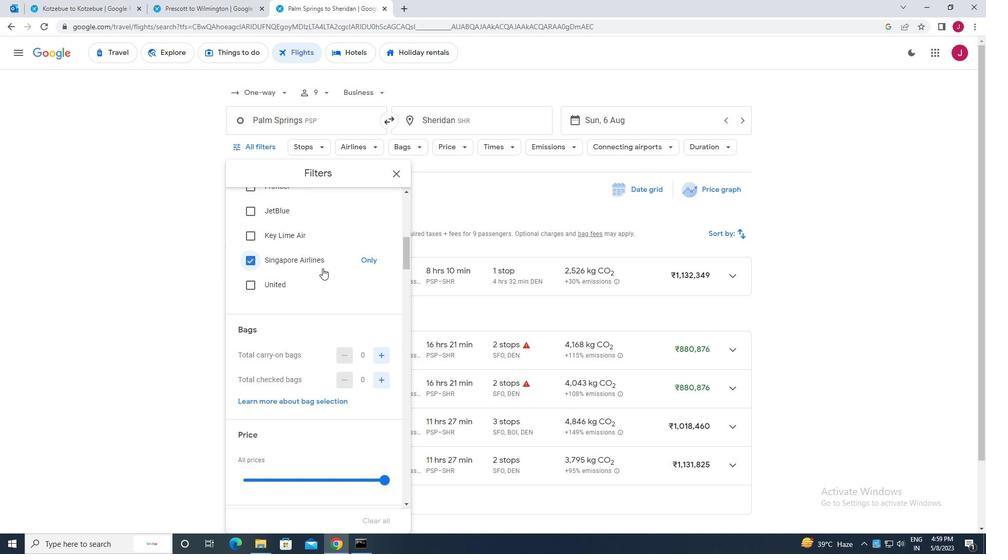 
Action: Mouse scrolled (322, 268) with delta (0, 0)
Screenshot: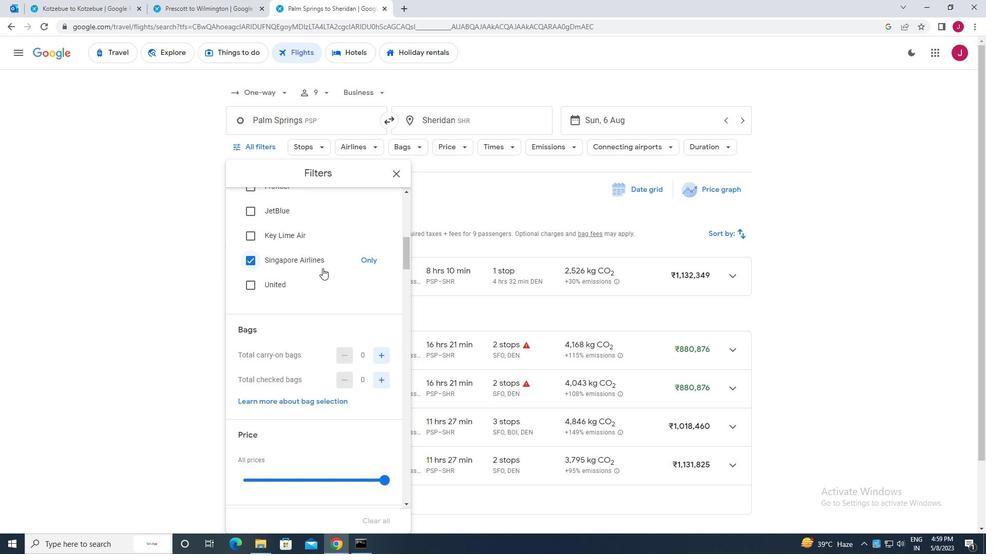 
Action: Mouse scrolled (322, 268) with delta (0, 0)
Screenshot: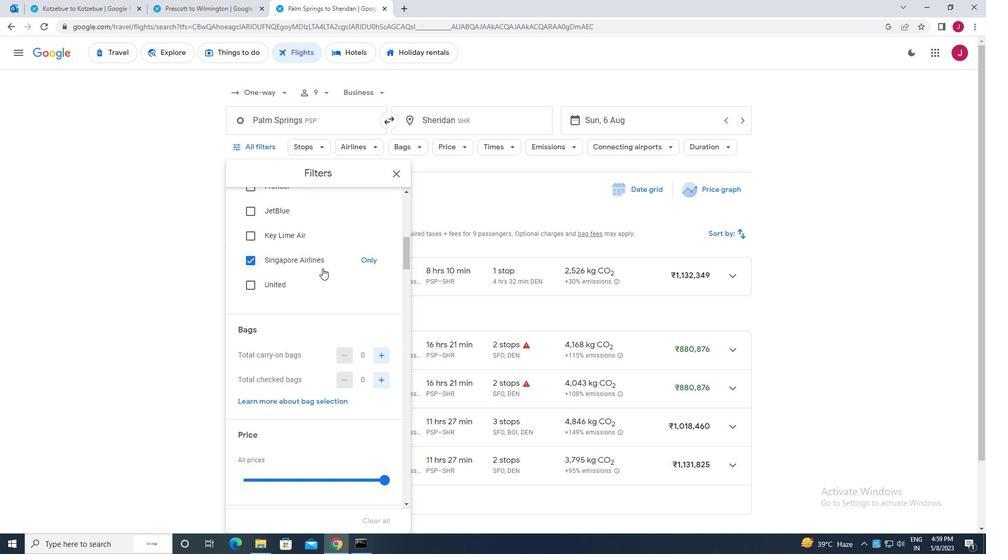 
Action: Mouse scrolled (322, 269) with delta (0, 0)
Screenshot: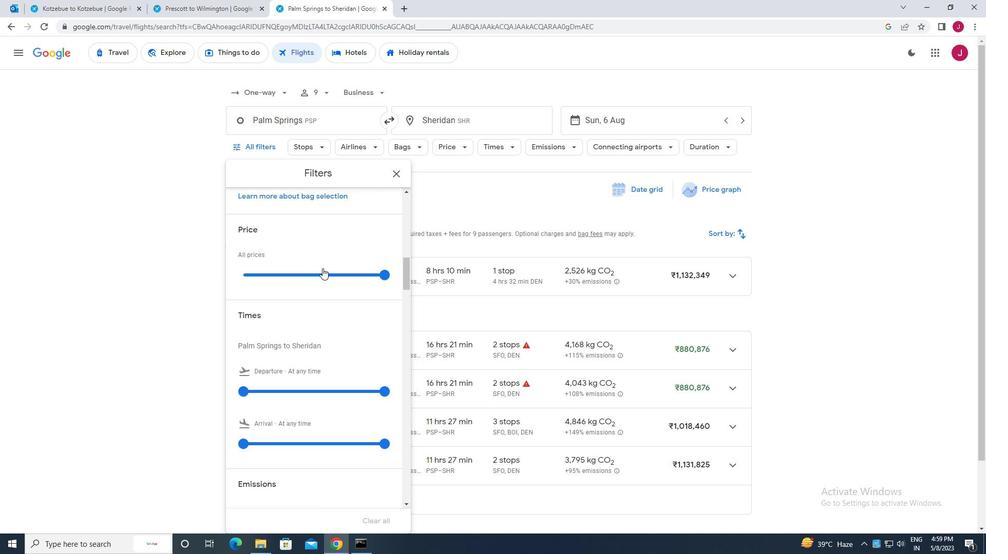 
Action: Mouse scrolled (322, 269) with delta (0, 0)
Screenshot: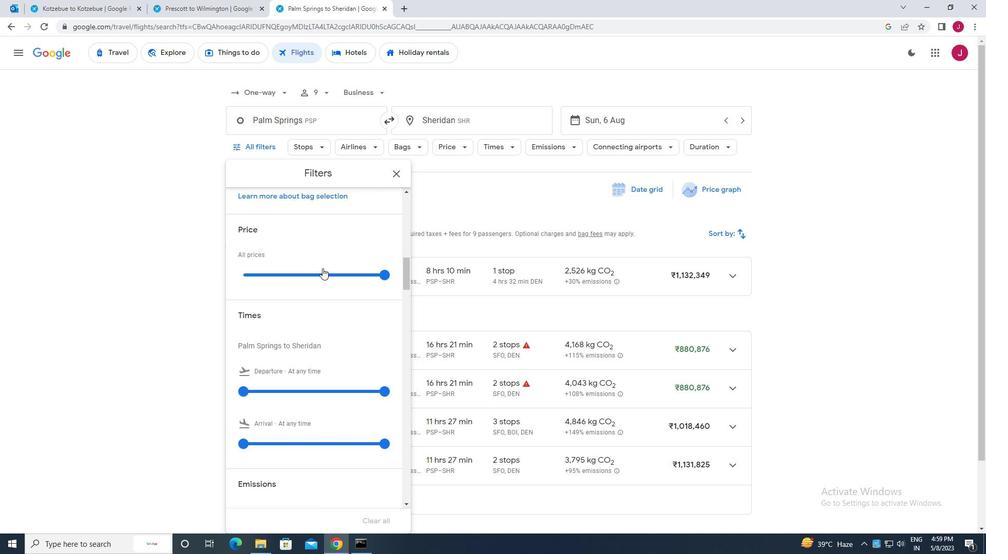
Action: Mouse moved to (382, 276)
Screenshot: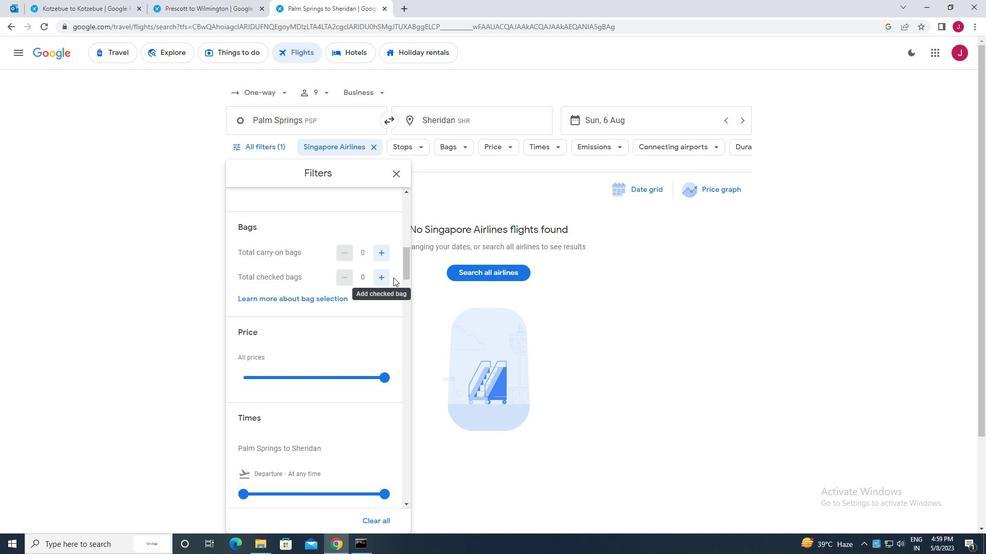 
Action: Mouse pressed left at (382, 276)
Screenshot: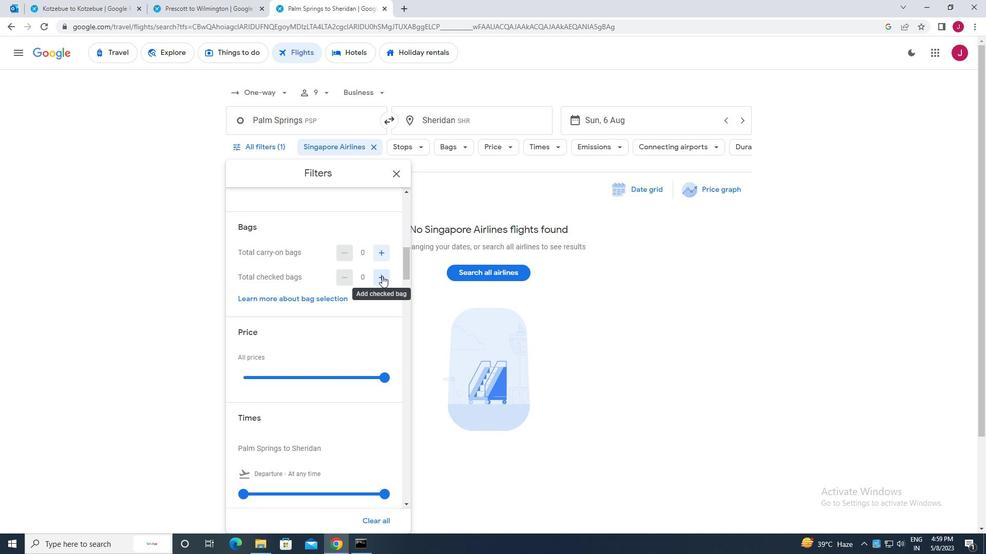
Action: Mouse pressed left at (382, 276)
Screenshot: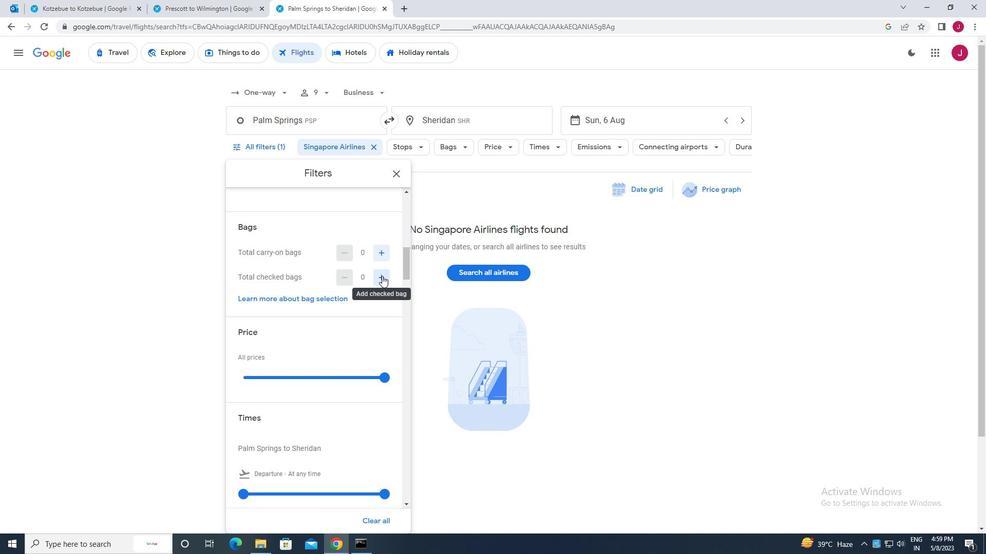 
Action: Mouse moved to (380, 287)
Screenshot: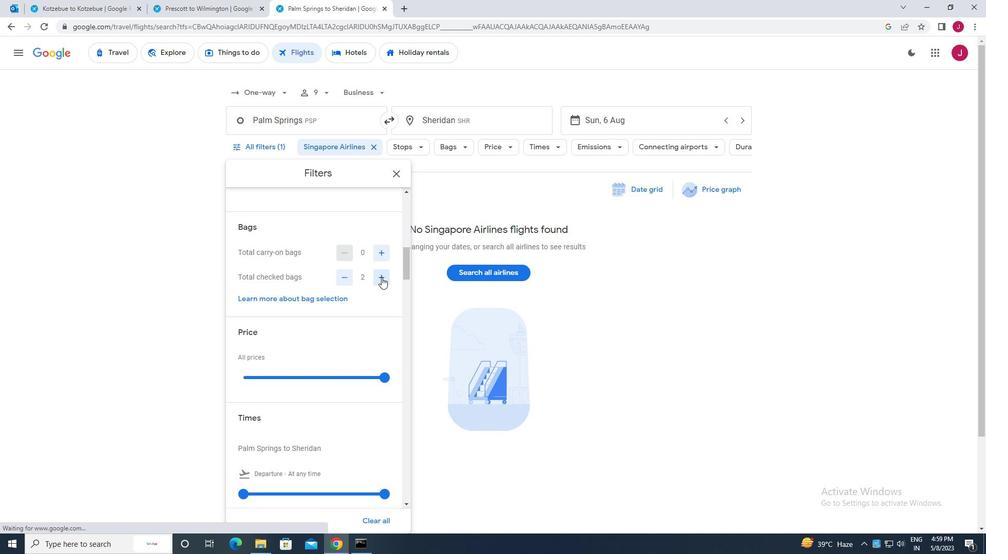 
Action: Mouse scrolled (380, 286) with delta (0, 0)
Screenshot: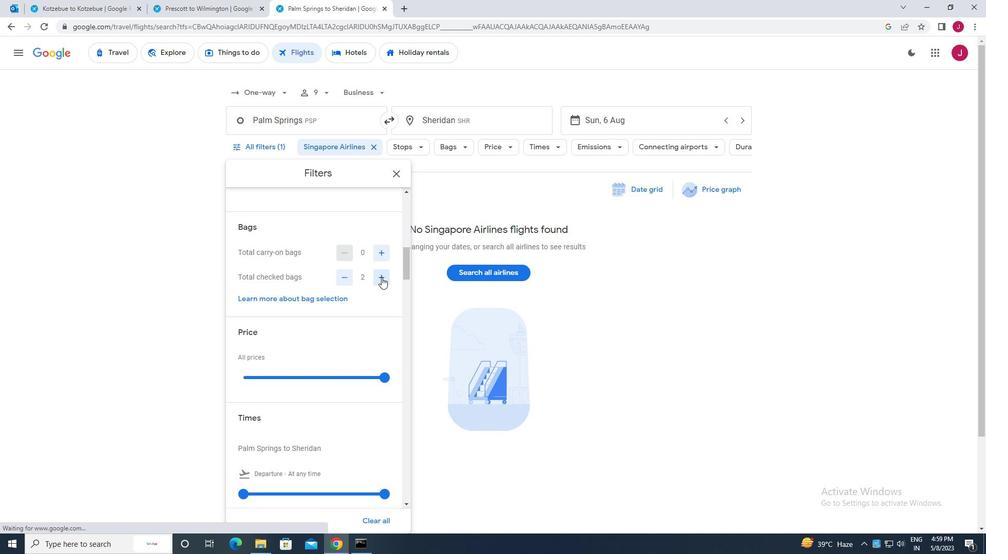
Action: Mouse moved to (380, 288)
Screenshot: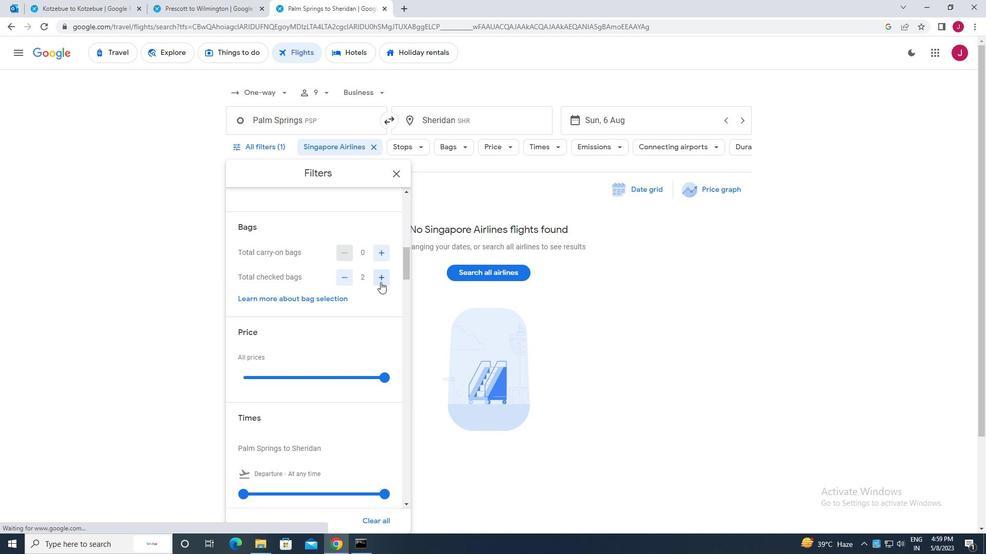 
Action: Mouse scrolled (380, 288) with delta (0, 0)
Screenshot: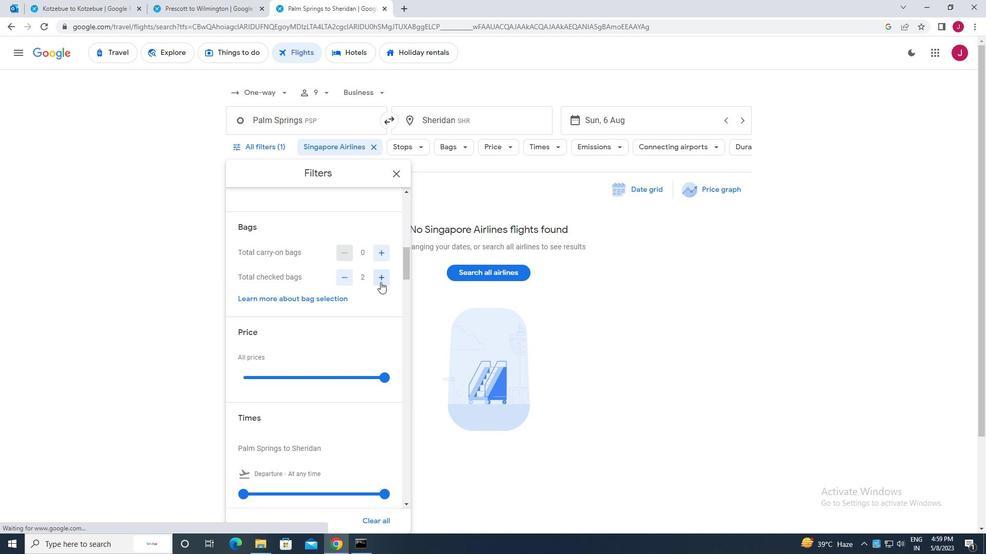 
Action: Mouse moved to (385, 275)
Screenshot: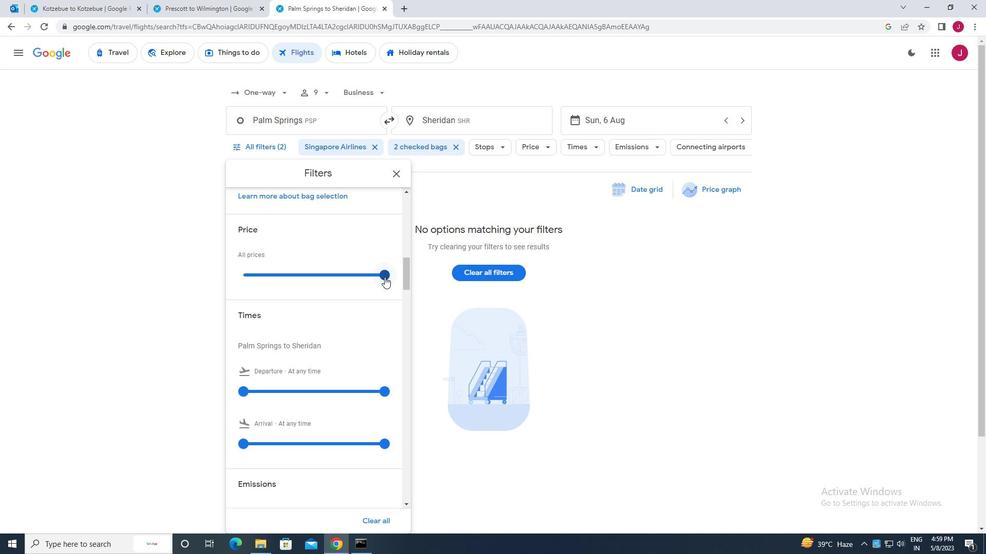 
Action: Mouse pressed left at (385, 275)
Screenshot: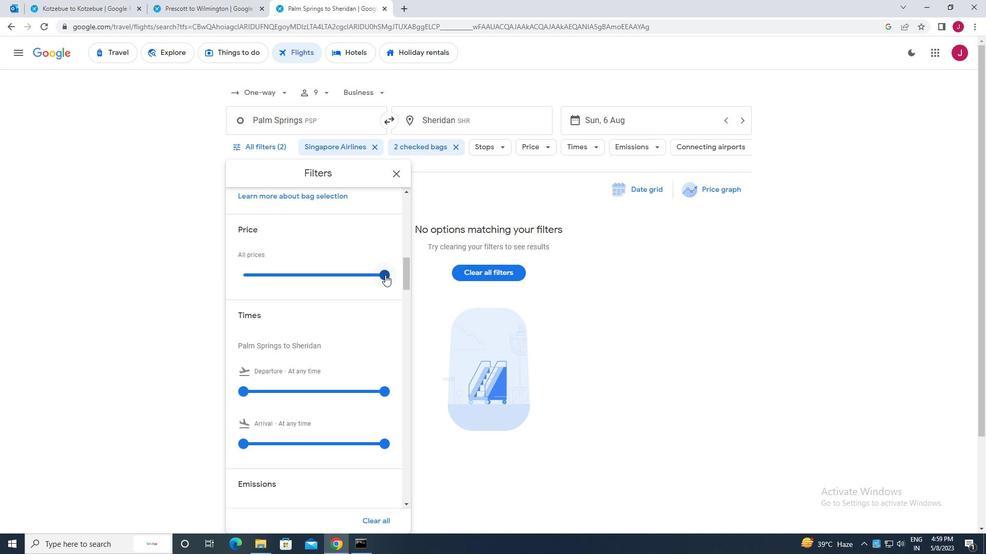 
Action: Mouse moved to (312, 265)
Screenshot: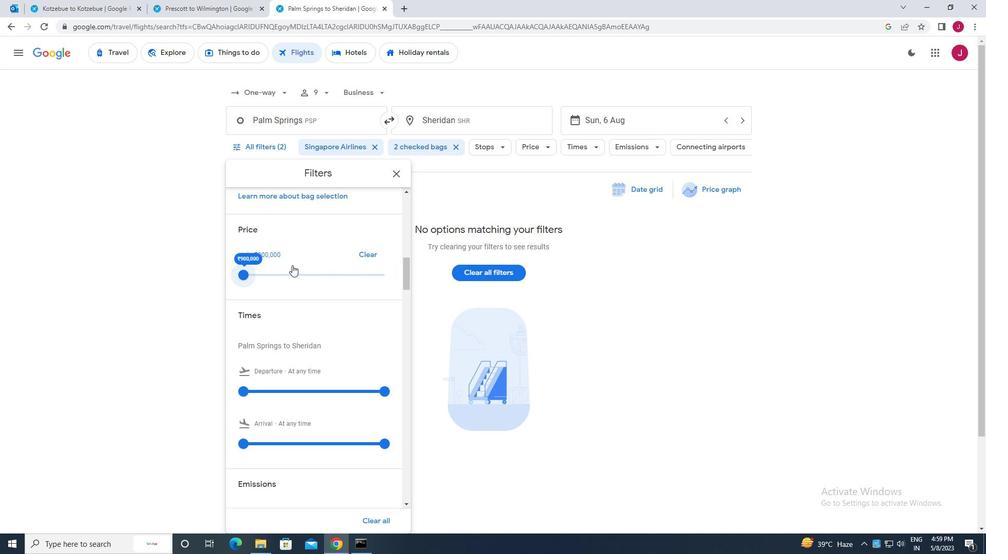 
Action: Mouse scrolled (312, 264) with delta (0, 0)
Screenshot: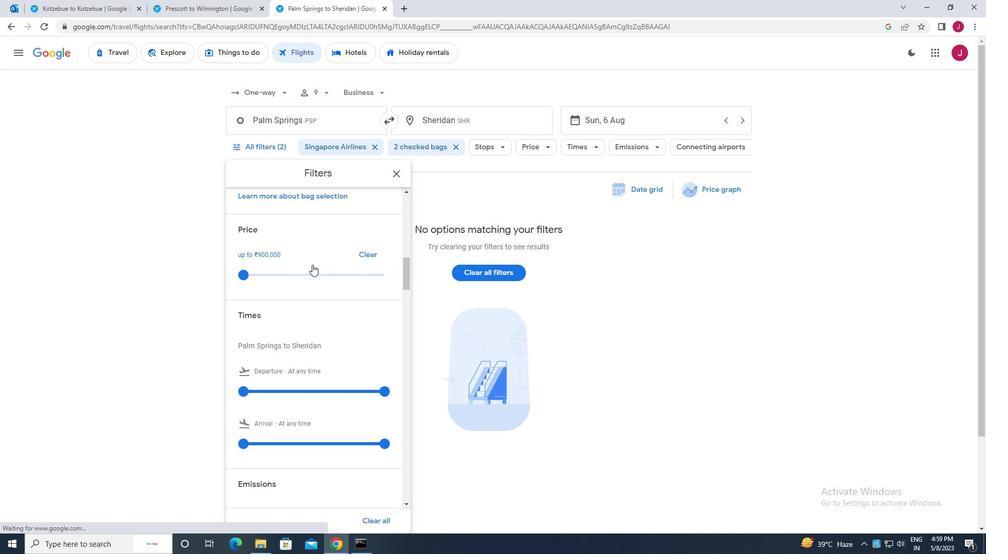 
Action: Mouse scrolled (312, 264) with delta (0, 0)
Screenshot: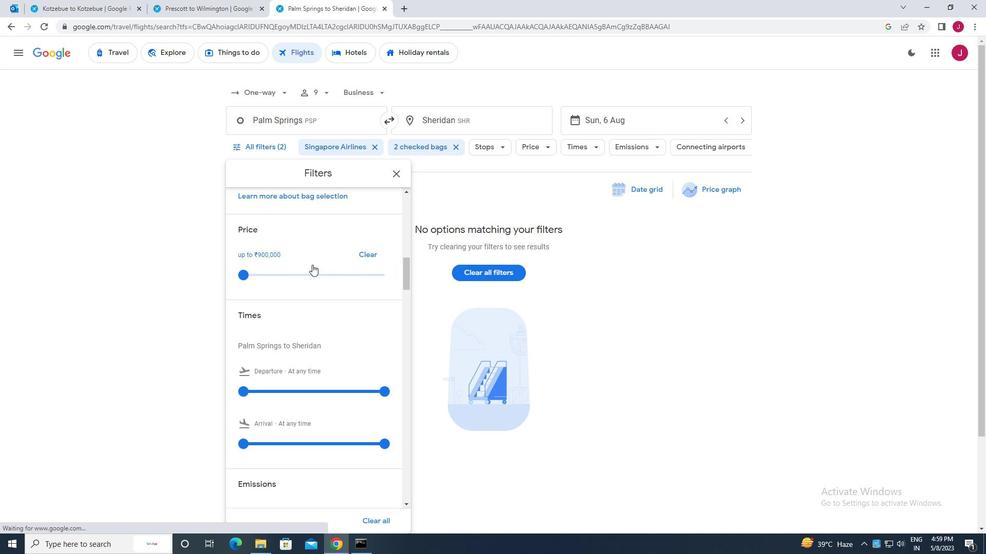 
Action: Mouse scrolled (312, 264) with delta (0, 0)
Screenshot: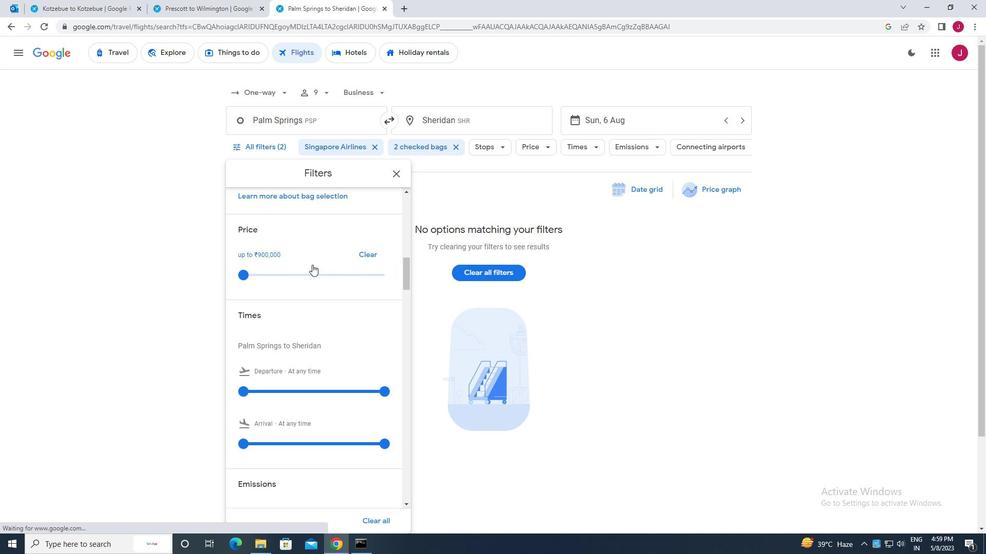 
Action: Mouse moved to (241, 237)
Screenshot: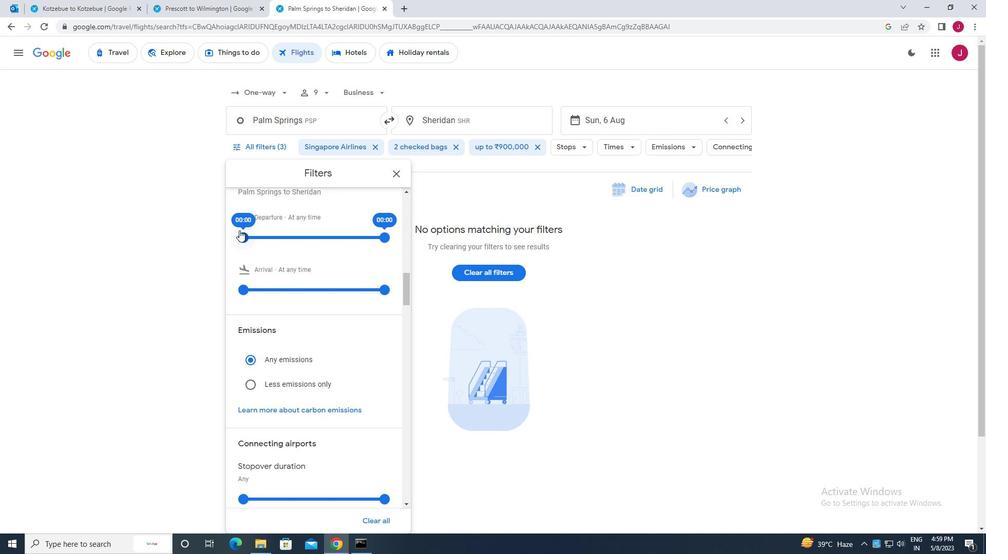 
Action: Mouse pressed left at (241, 237)
Screenshot: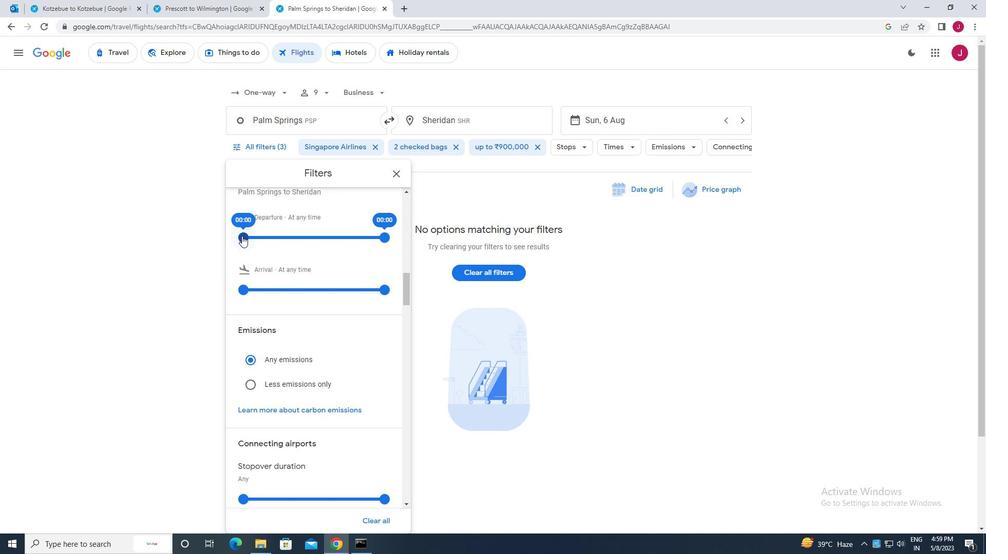 
Action: Mouse moved to (382, 240)
Screenshot: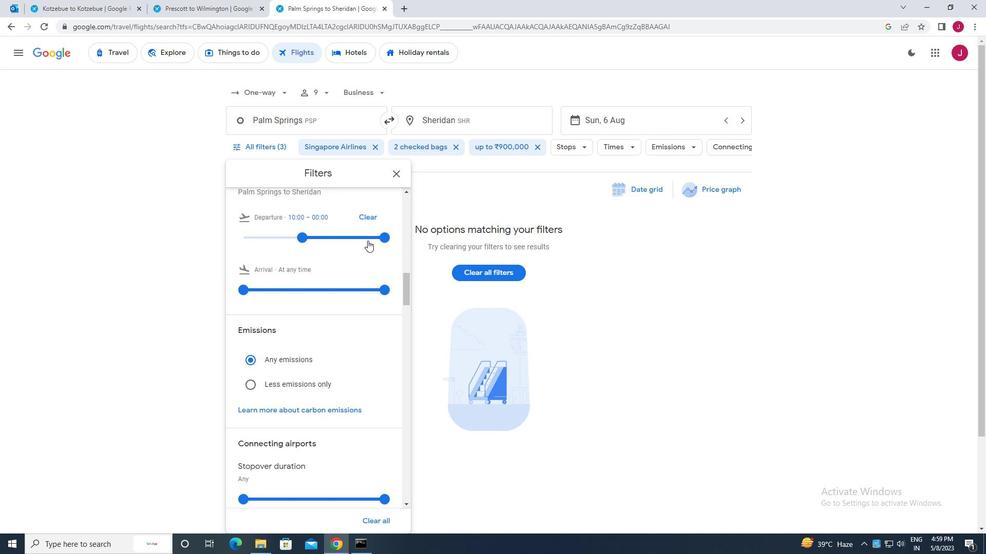 
Action: Mouse pressed left at (382, 240)
Screenshot: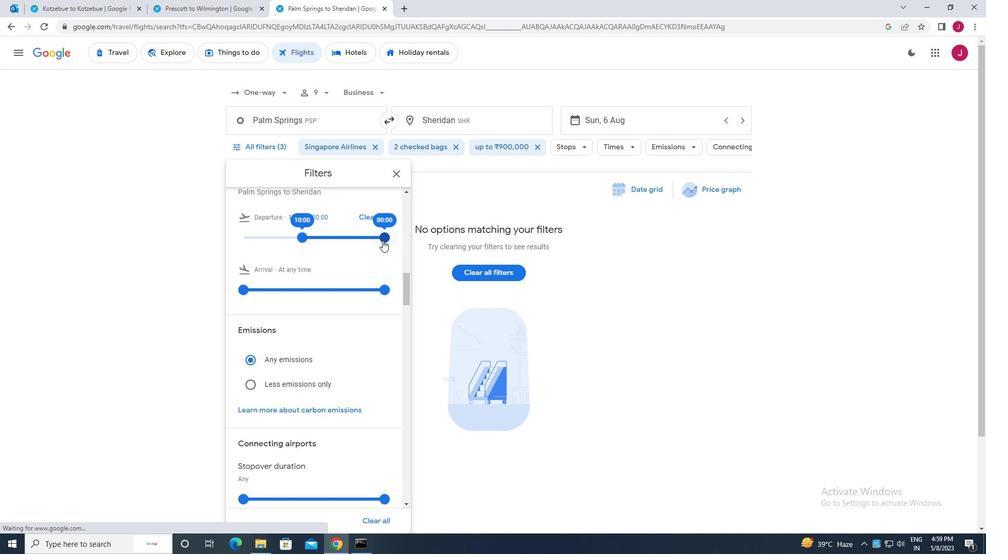 
Action: Mouse moved to (397, 171)
Screenshot: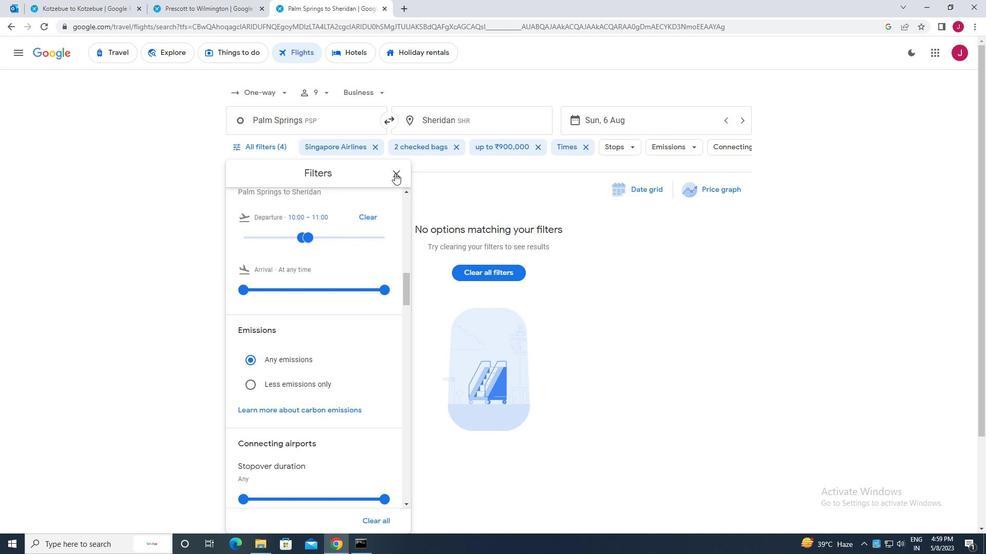 
Action: Mouse pressed left at (397, 171)
Screenshot: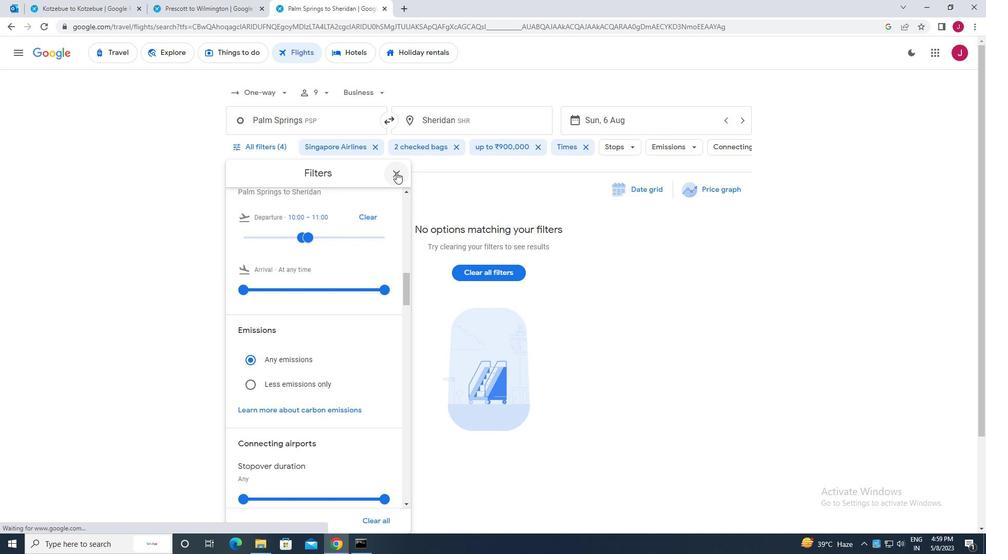 
Action: Mouse moved to (395, 175)
Screenshot: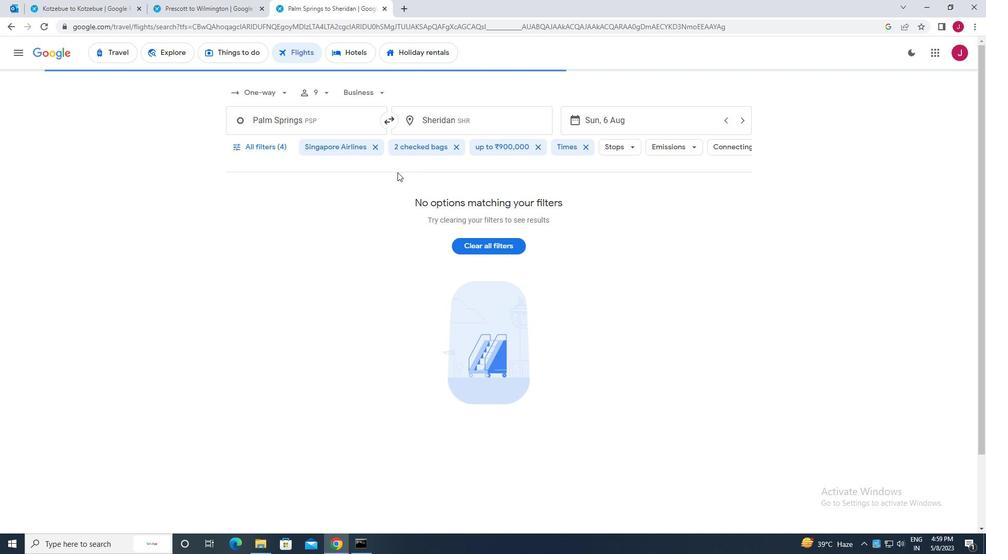 
